 Task: In the sheet Budget Analysis ToolFont size of heading  18 Font style of dataoswald 'Font size of data '9 Alignment of headline & dataAlign center.   Fill color in heading, Red Font color of dataIn the sheet  Data Analysis Templatebook
Action: Mouse moved to (88, 130)
Screenshot: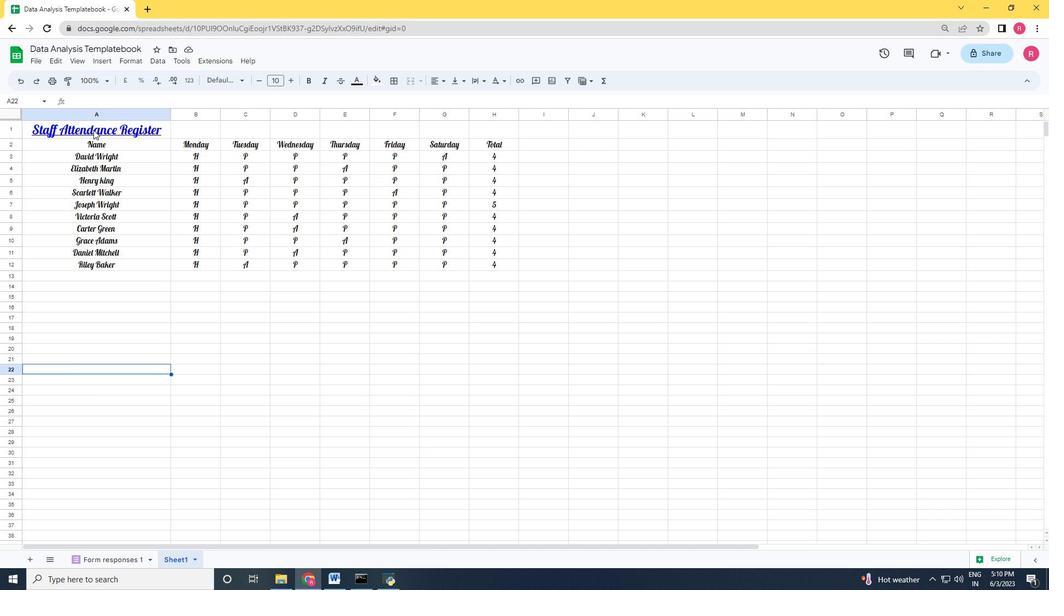 
Action: Mouse pressed left at (88, 130)
Screenshot: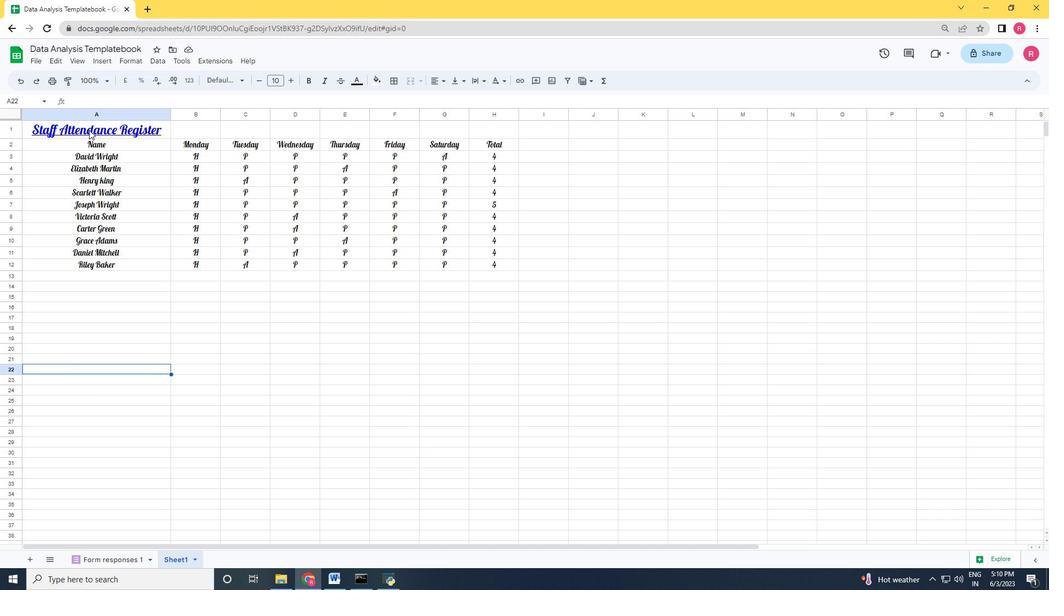 
Action: Mouse moved to (261, 78)
Screenshot: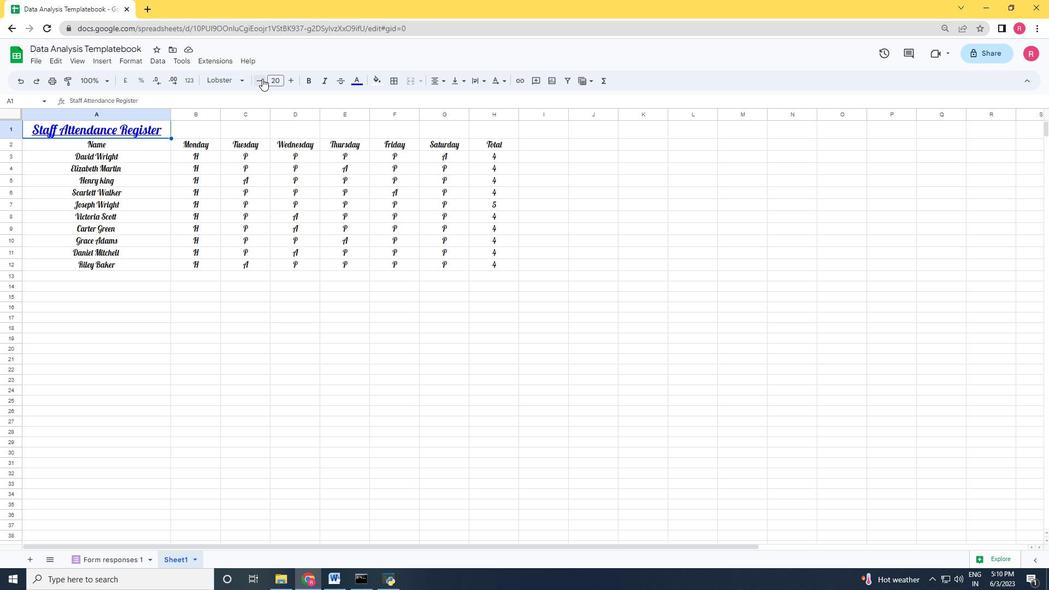 
Action: Mouse pressed left at (261, 78)
Screenshot: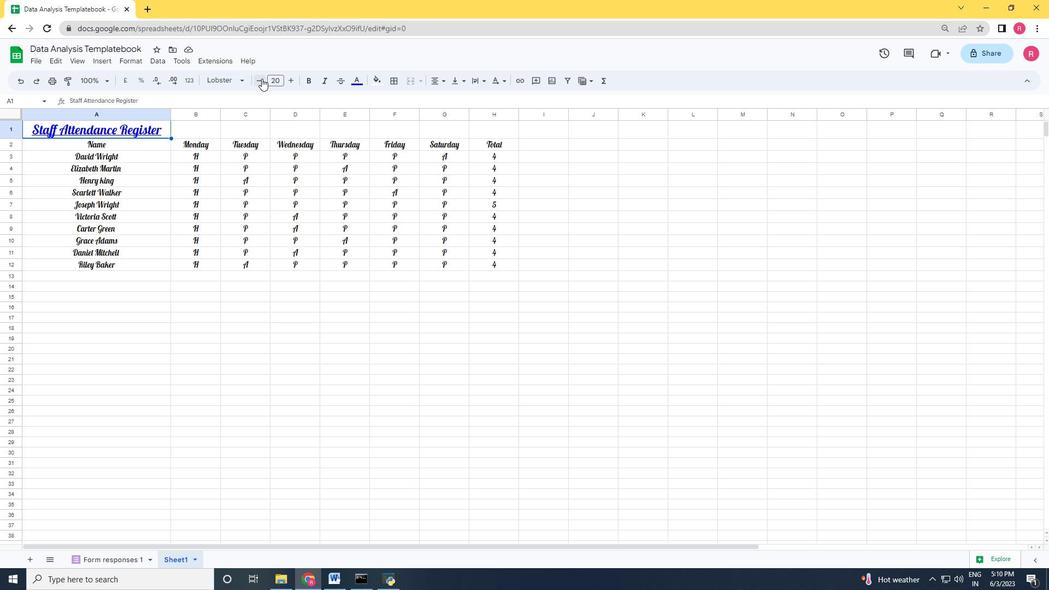
Action: Mouse moved to (260, 79)
Screenshot: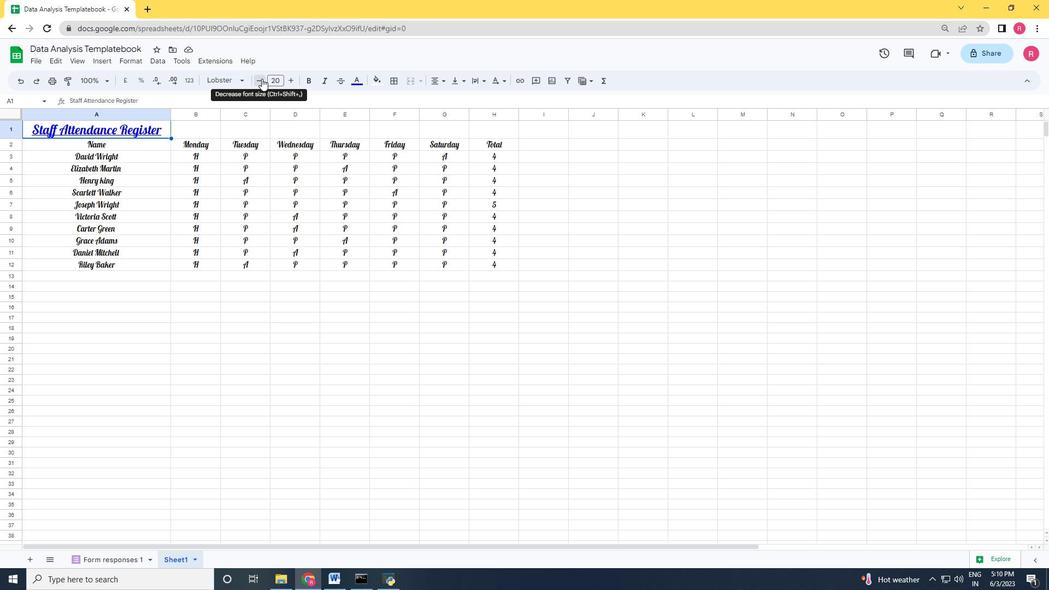 
Action: Mouse pressed left at (260, 79)
Screenshot: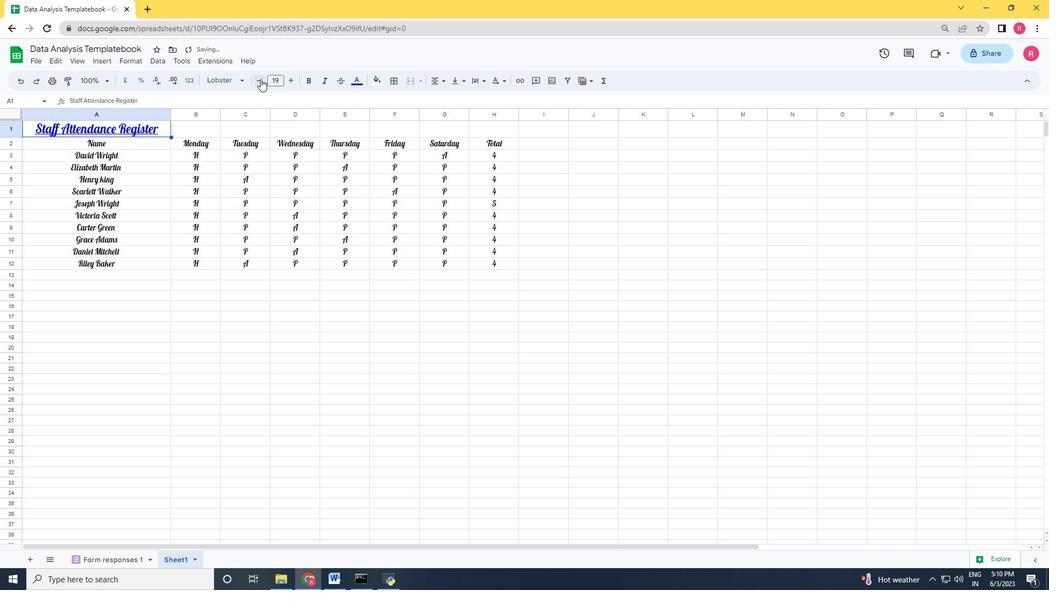 
Action: Mouse moved to (232, 82)
Screenshot: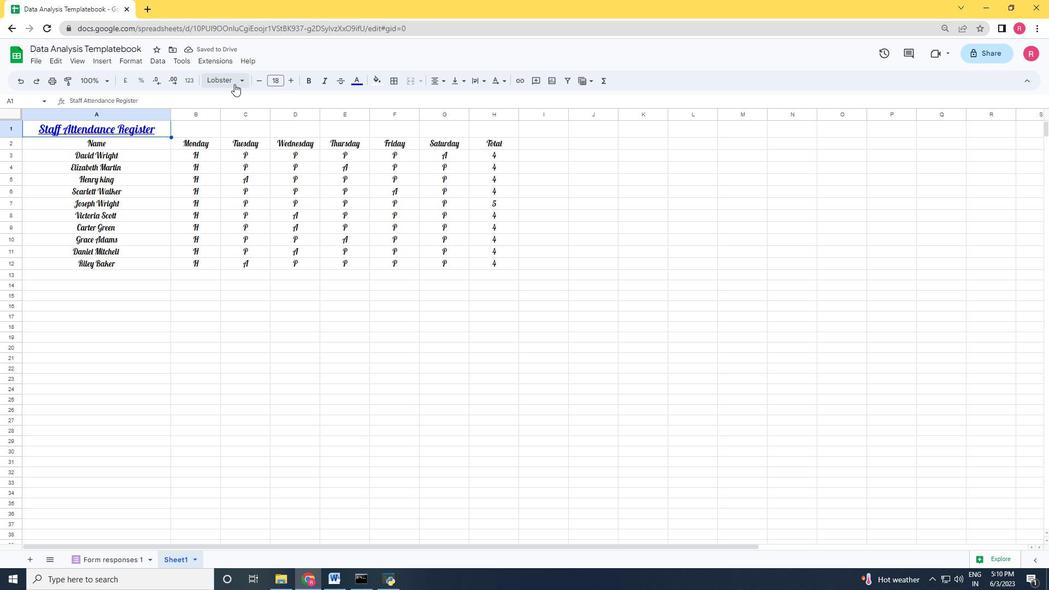 
Action: Mouse pressed left at (232, 82)
Screenshot: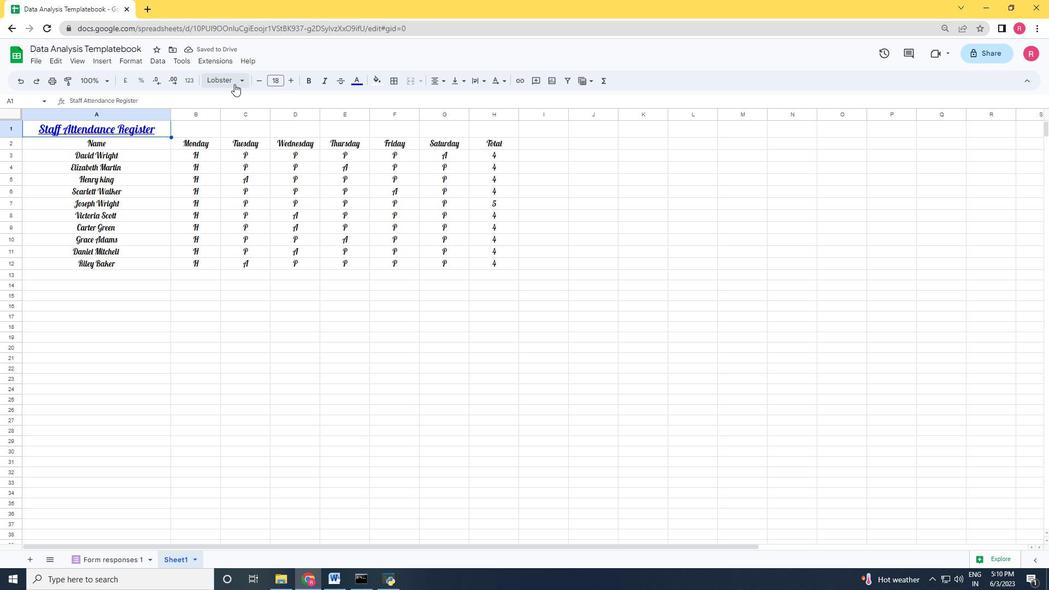 
Action: Mouse moved to (249, 353)
Screenshot: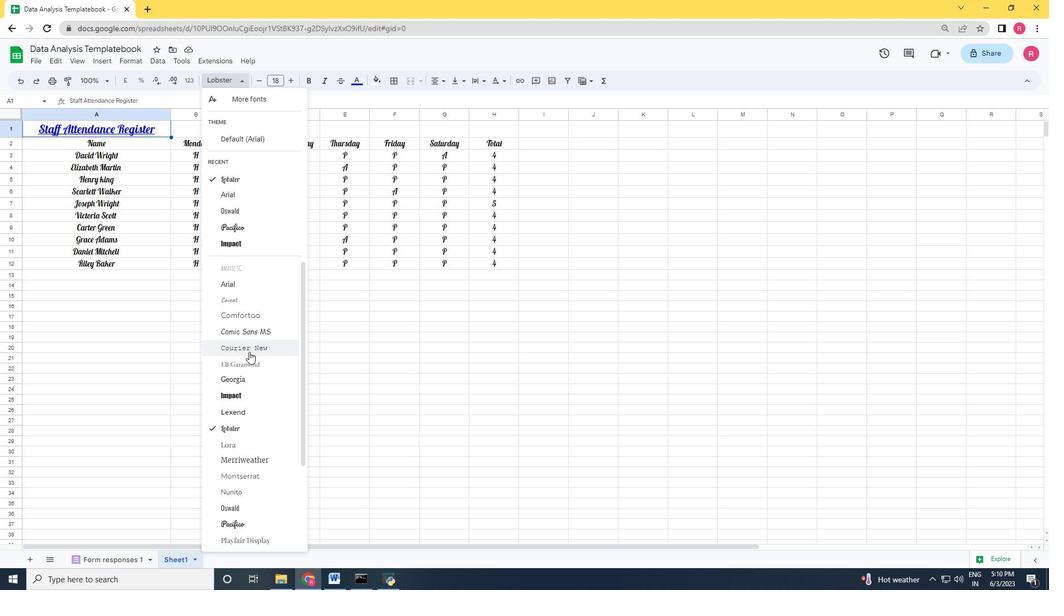 
Action: Mouse scrolled (249, 353) with delta (0, 0)
Screenshot: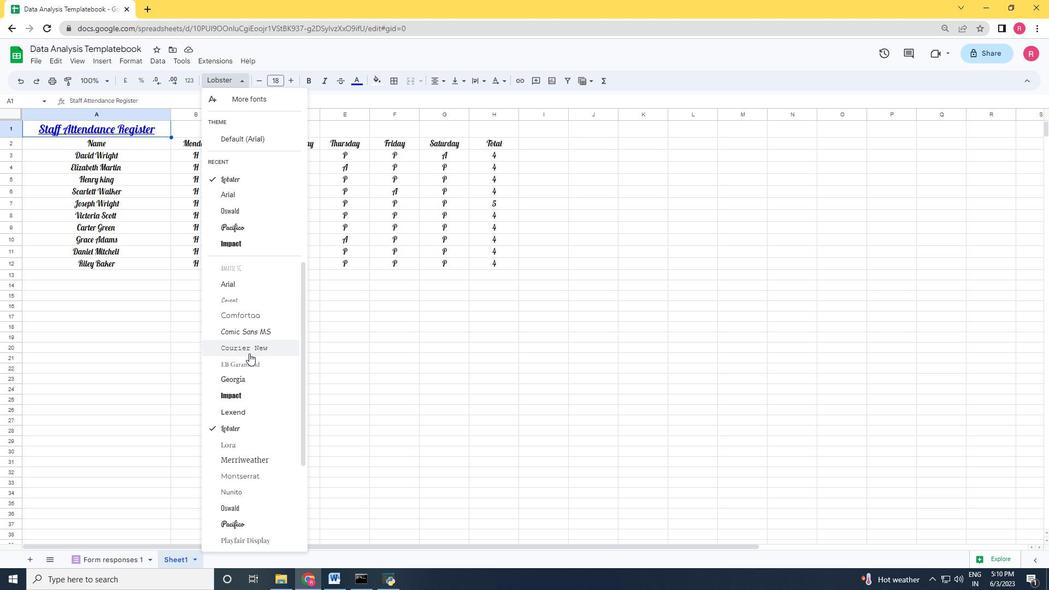 
Action: Mouse scrolled (249, 354) with delta (0, 0)
Screenshot: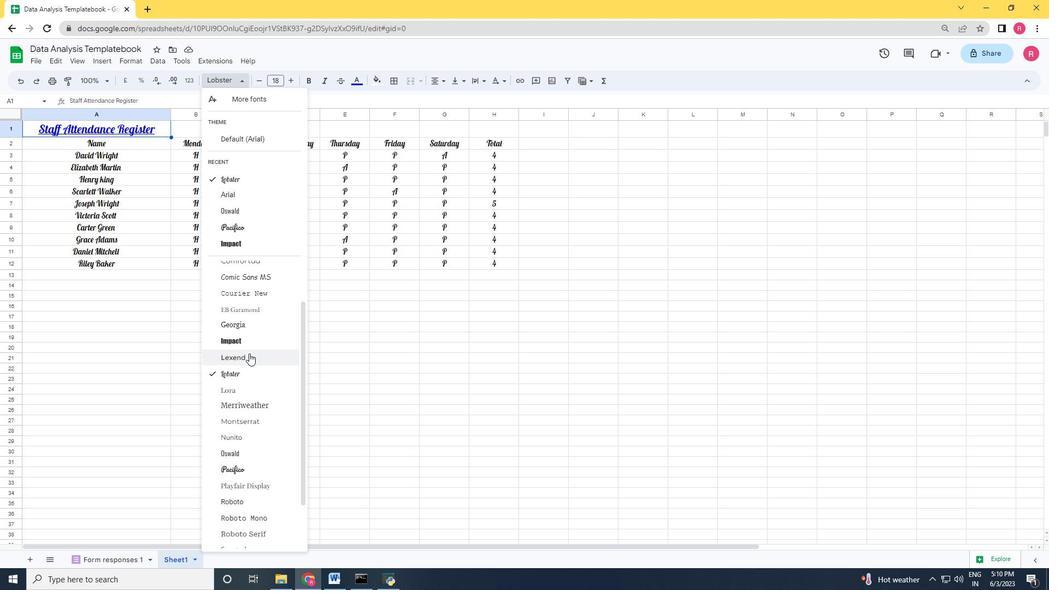 
Action: Mouse moved to (249, 354)
Screenshot: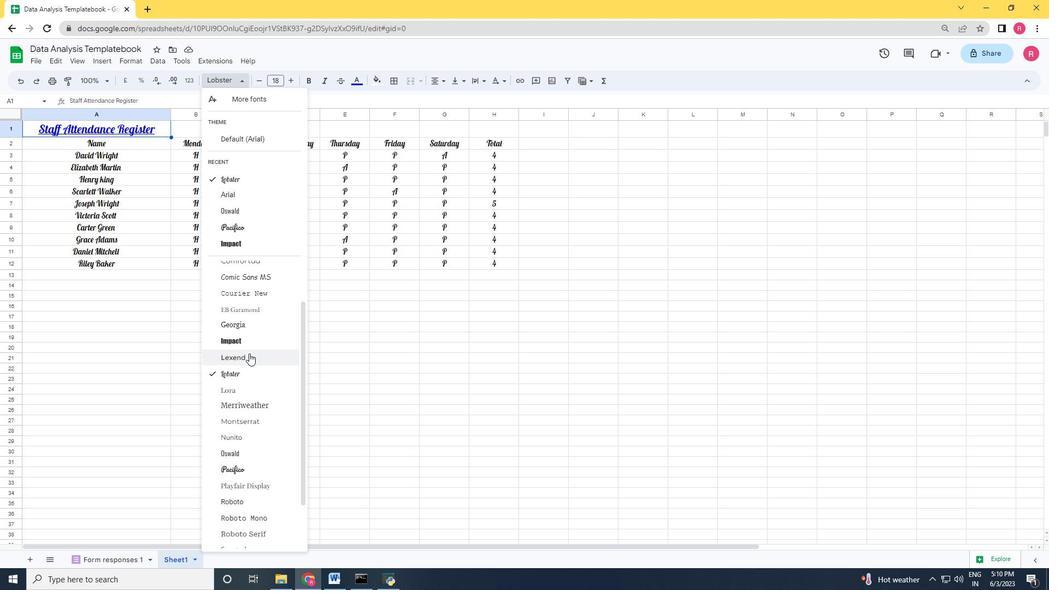 
Action: Mouse scrolled (249, 354) with delta (0, 0)
Screenshot: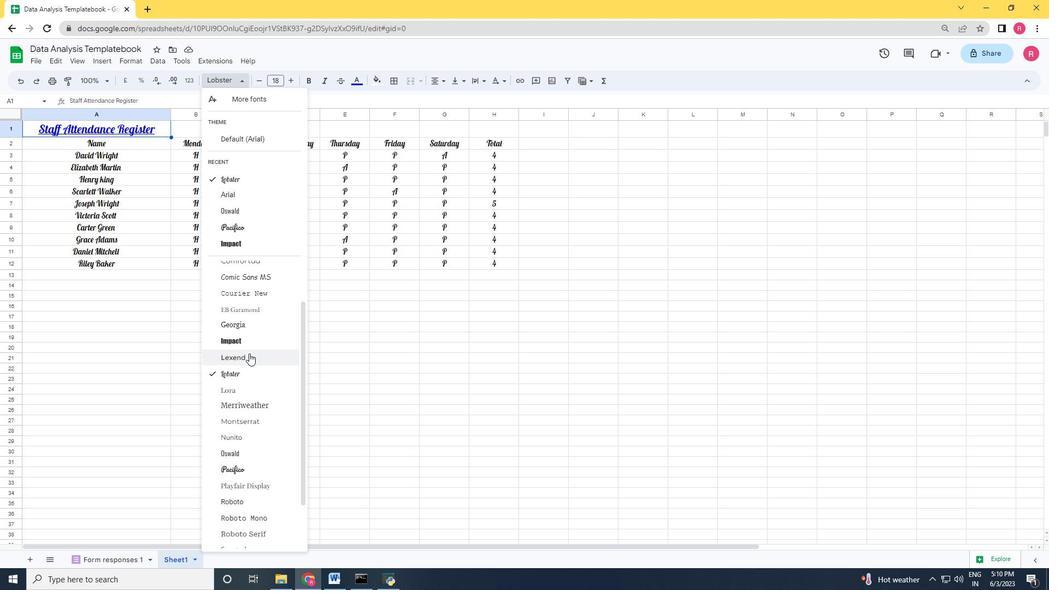
Action: Mouse moved to (248, 344)
Screenshot: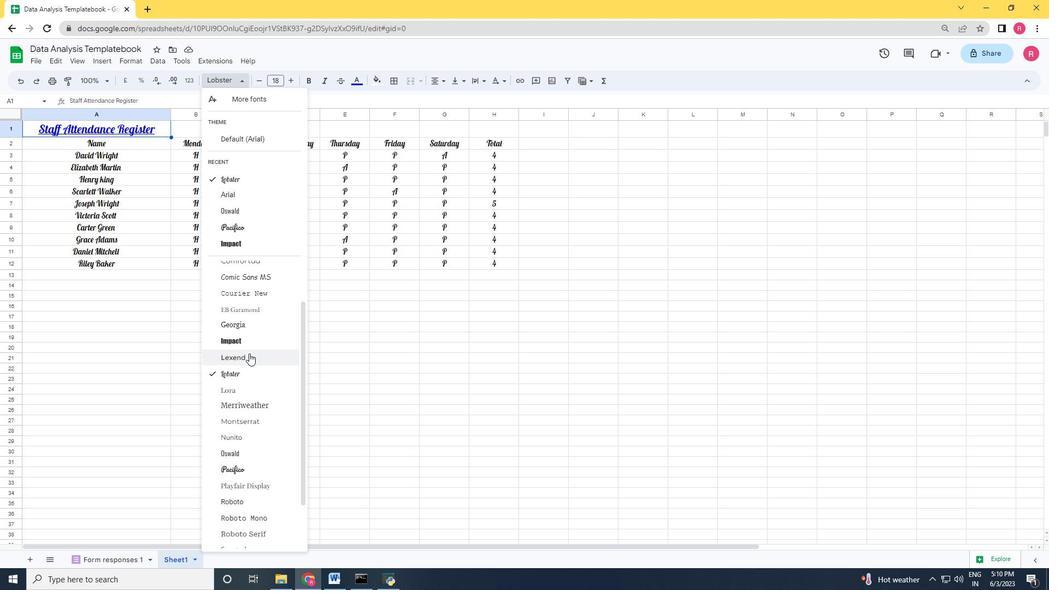 
Action: Mouse scrolled (248, 345) with delta (0, 0)
Screenshot: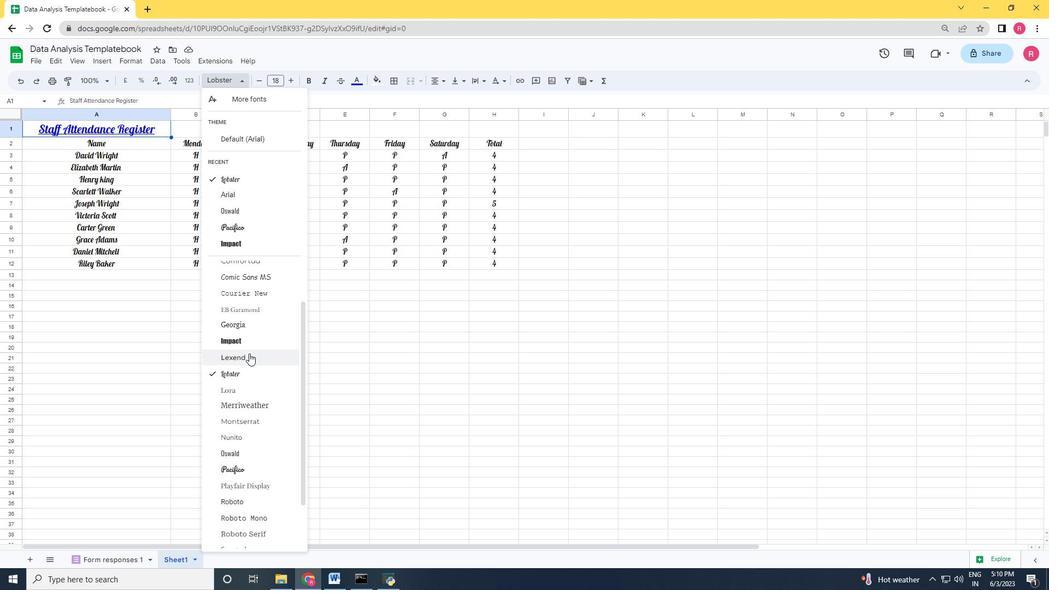 
Action: Mouse moved to (223, 139)
Screenshot: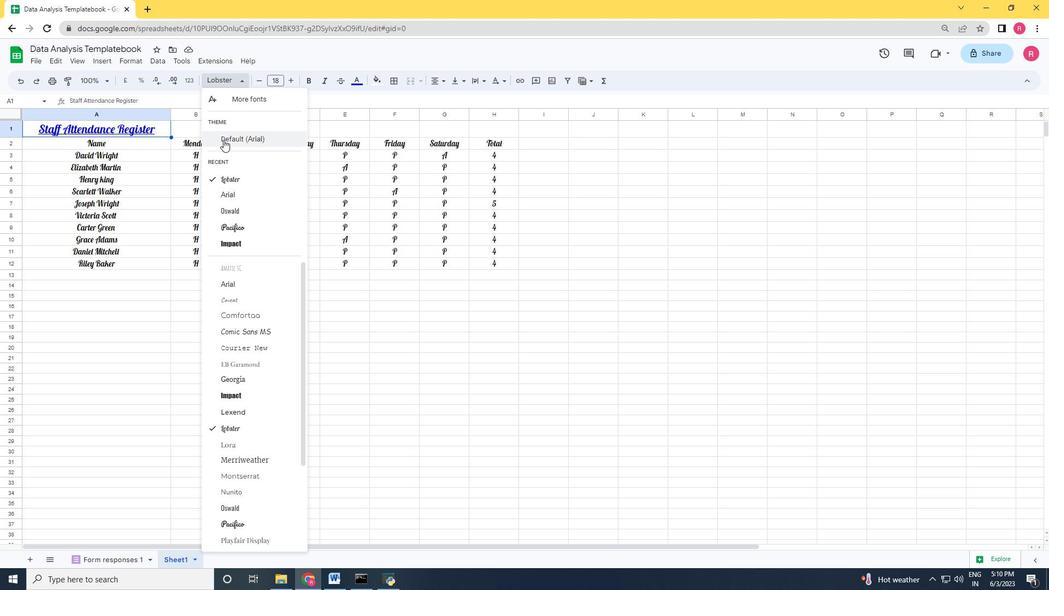 
Action: Mouse pressed left at (223, 139)
Screenshot: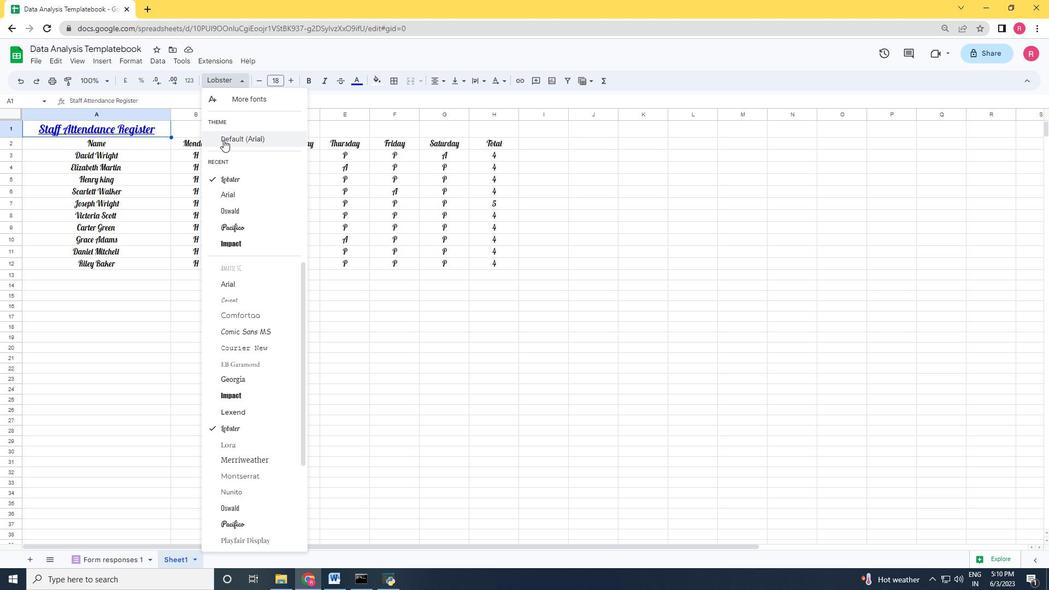 
Action: Mouse moved to (235, 79)
Screenshot: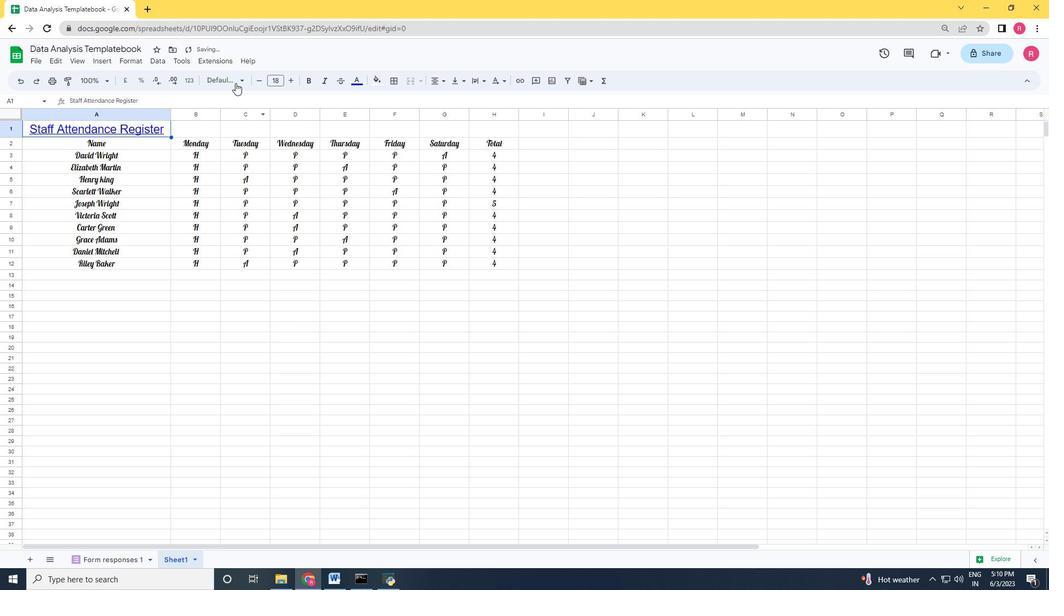 
Action: Mouse pressed left at (235, 79)
Screenshot: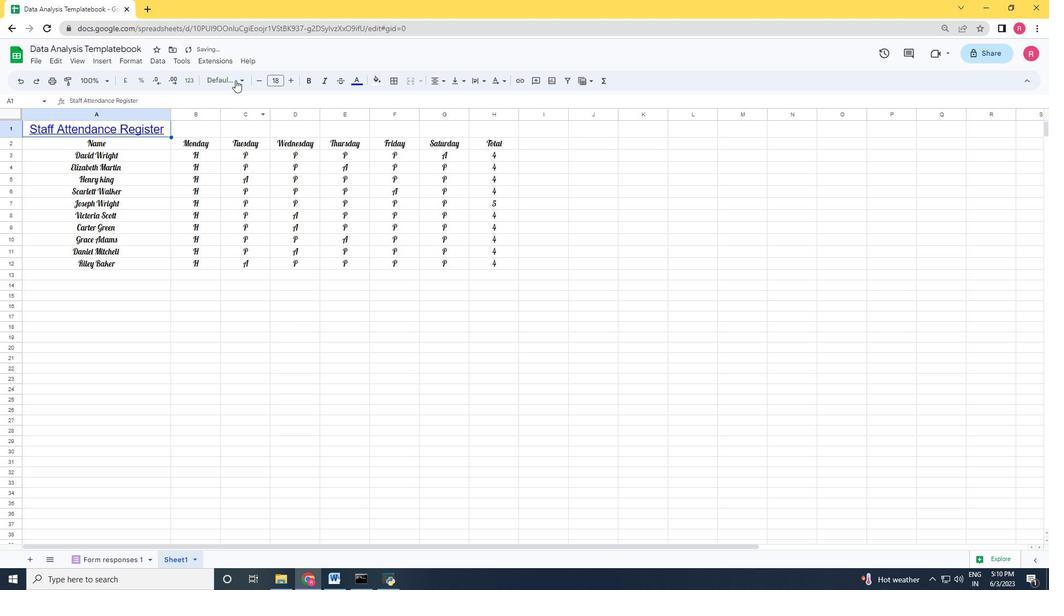 
Action: Mouse moved to (241, 139)
Screenshot: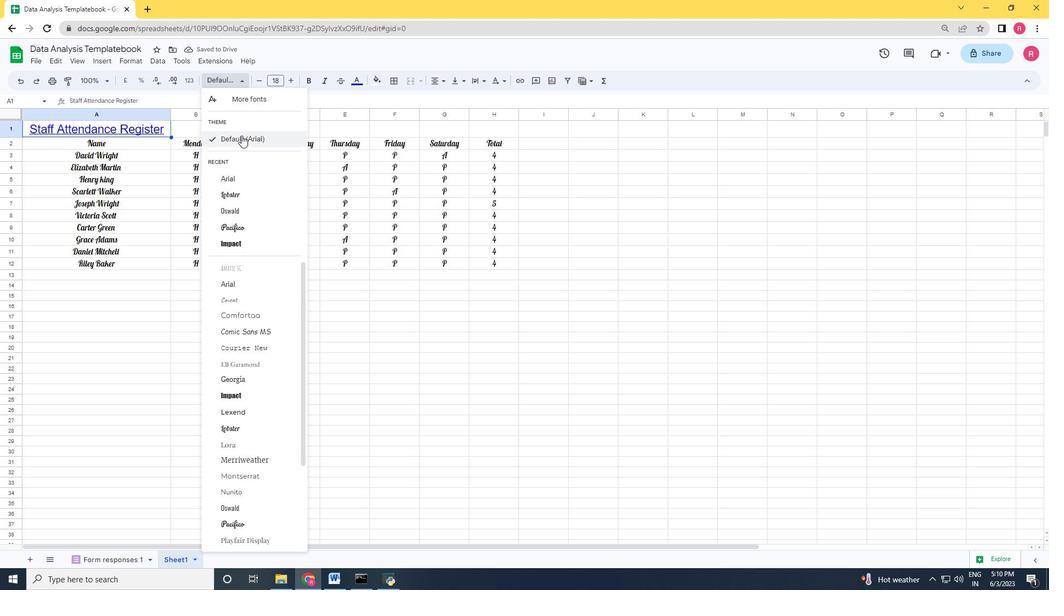 
Action: Mouse pressed left at (241, 139)
Screenshot: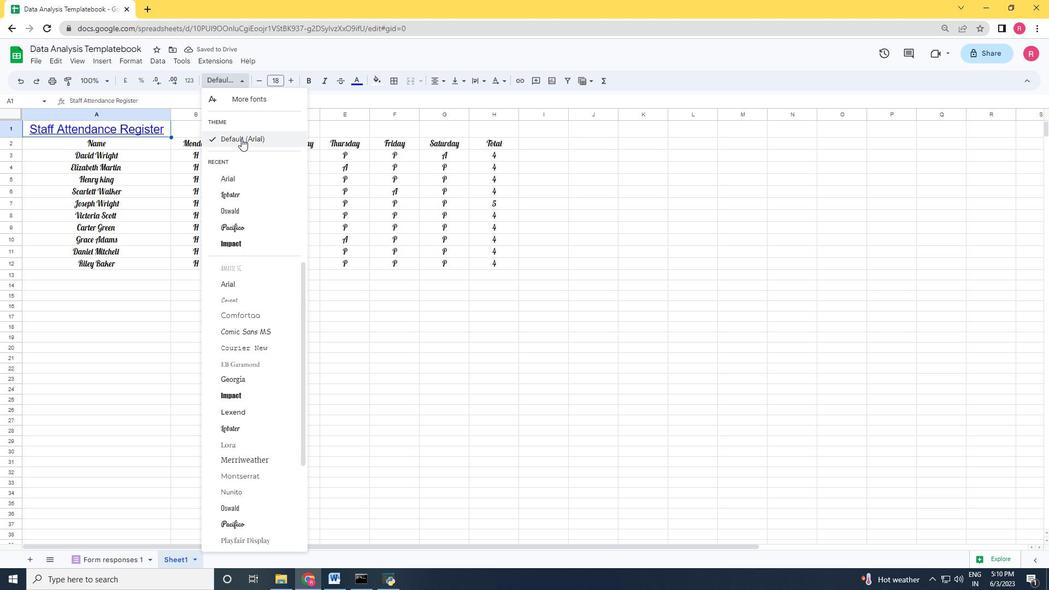 
Action: Mouse moved to (222, 86)
Screenshot: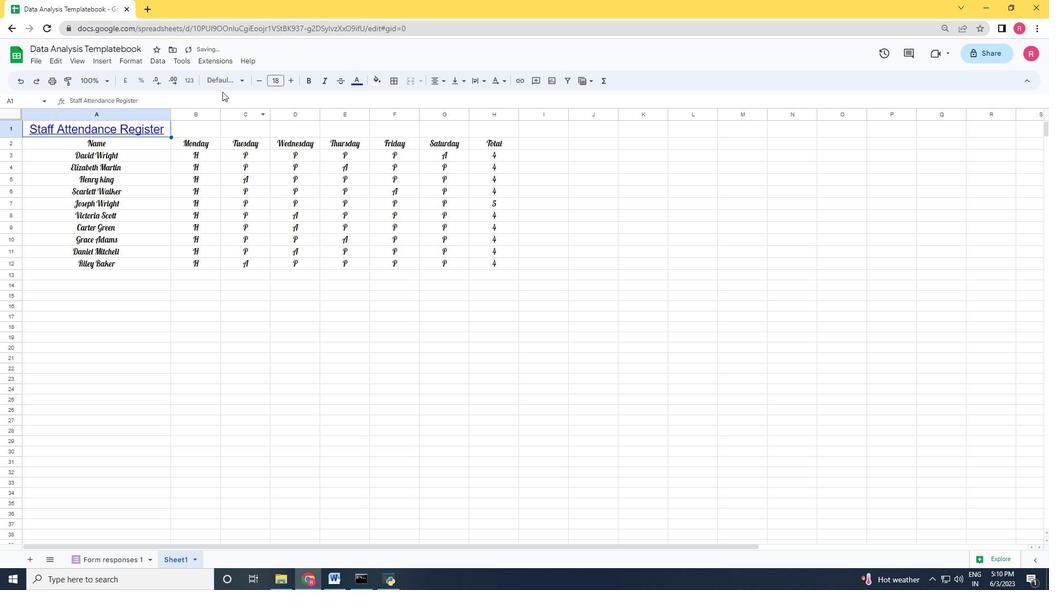 
Action: Mouse pressed left at (222, 86)
Screenshot: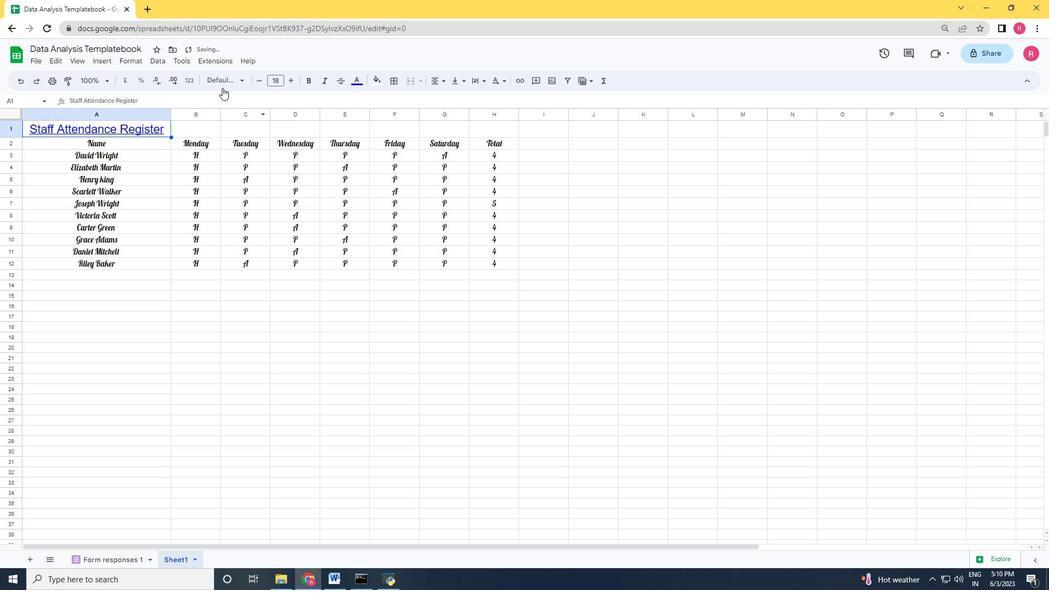 
Action: Mouse moved to (245, 98)
Screenshot: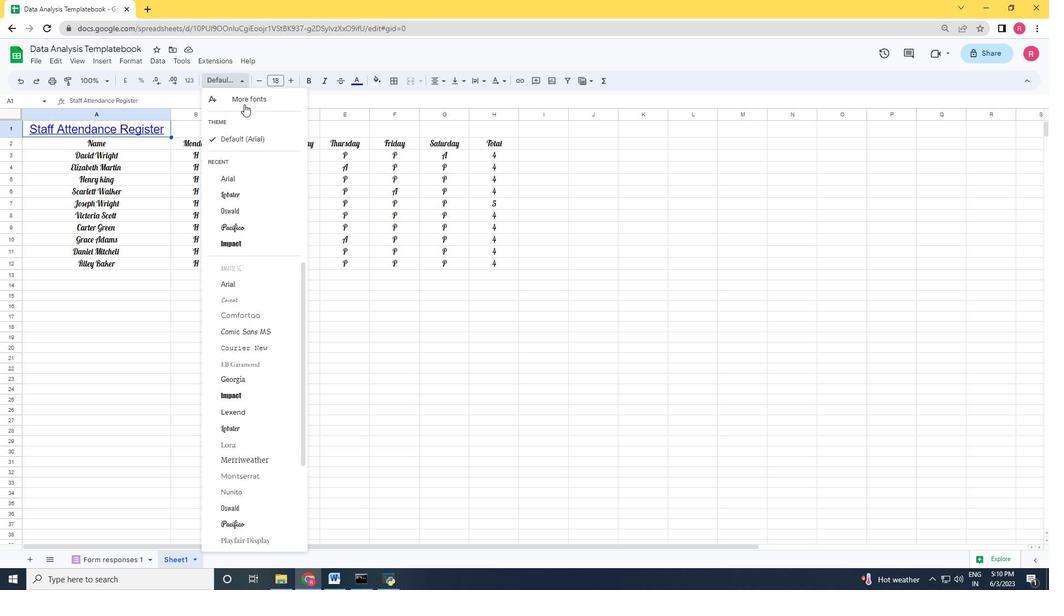 
Action: Mouse pressed left at (245, 98)
Screenshot: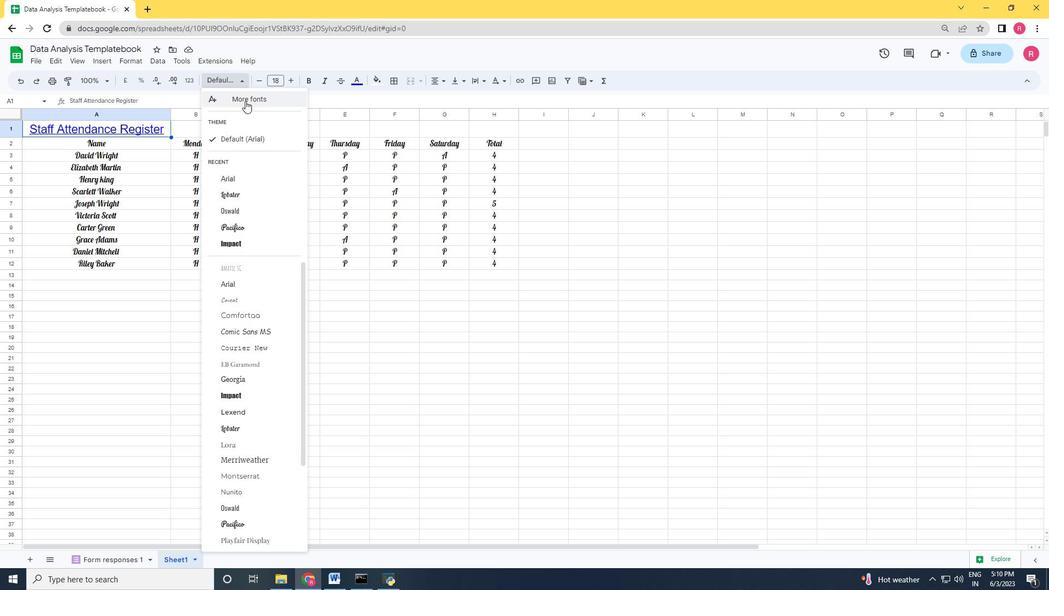 
Action: Mouse moved to (366, 188)
Screenshot: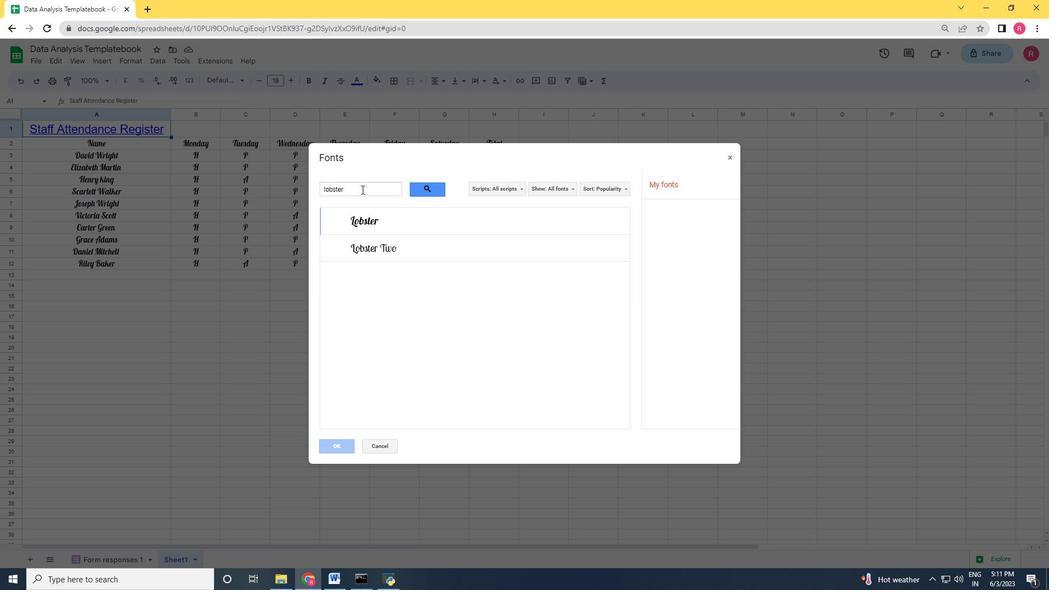 
Action: Mouse pressed left at (366, 188)
Screenshot: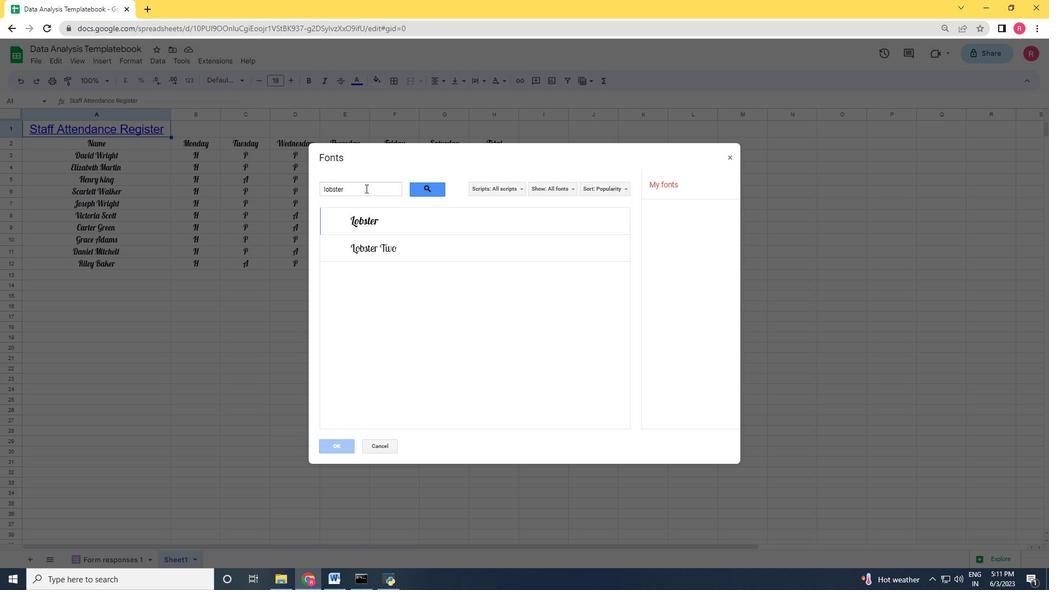 
Action: Mouse moved to (271, 124)
Screenshot: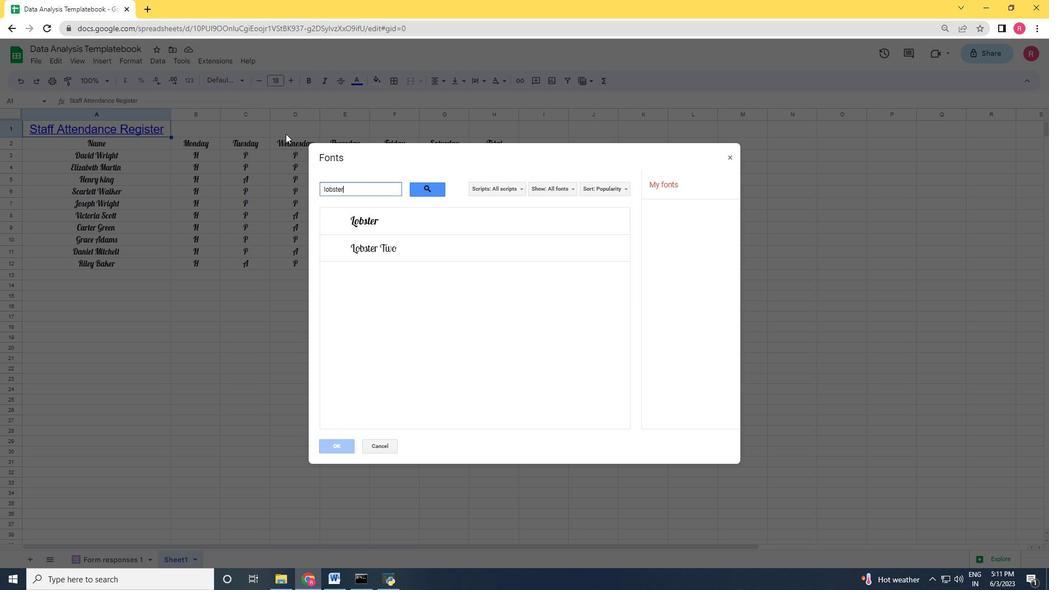 
Action: Key pressed <Key.backspace><Key.backspace><Key.backspace><Key.backspace><Key.backspace><Key.backspace><Key.backspace><Key.backspace><Key.backspace><Key.backspace><Key.backspace><Key.backspace><Key.backspace><Key.backspace><Key.backspace><Key.backspace><Key.backspace><Key.shift>Da<Key.backspace><Key.backspace><Key.backspace>wald
Screenshot: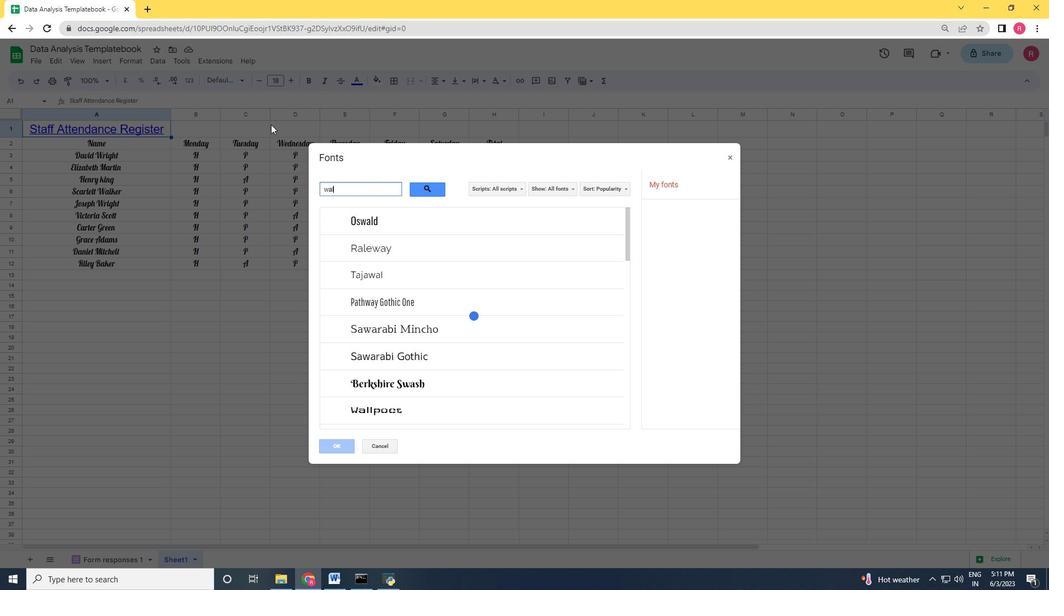 
Action: Mouse moved to (409, 224)
Screenshot: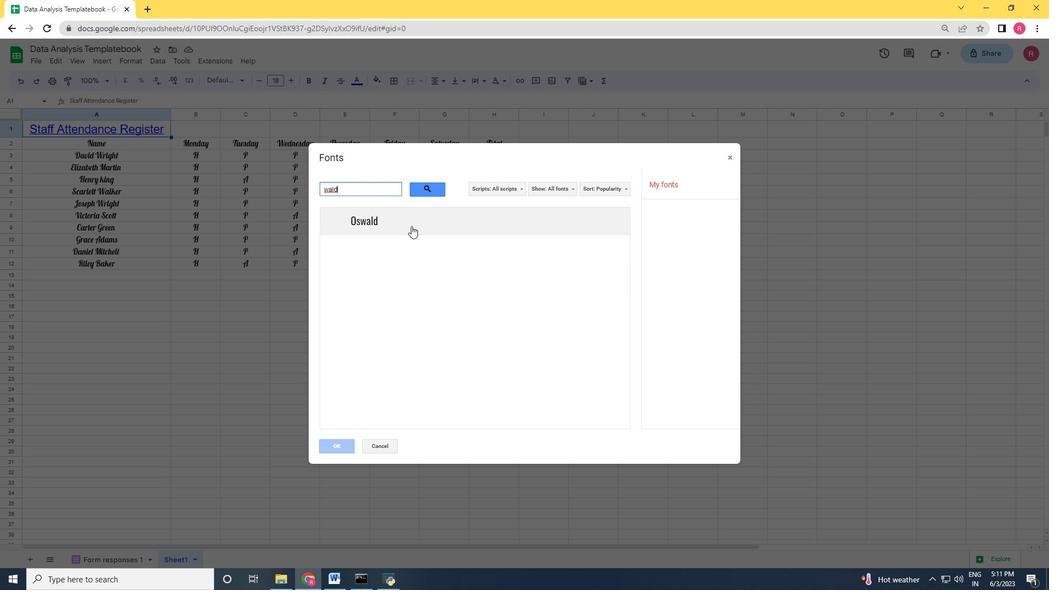
Action: Mouse pressed left at (409, 224)
Screenshot: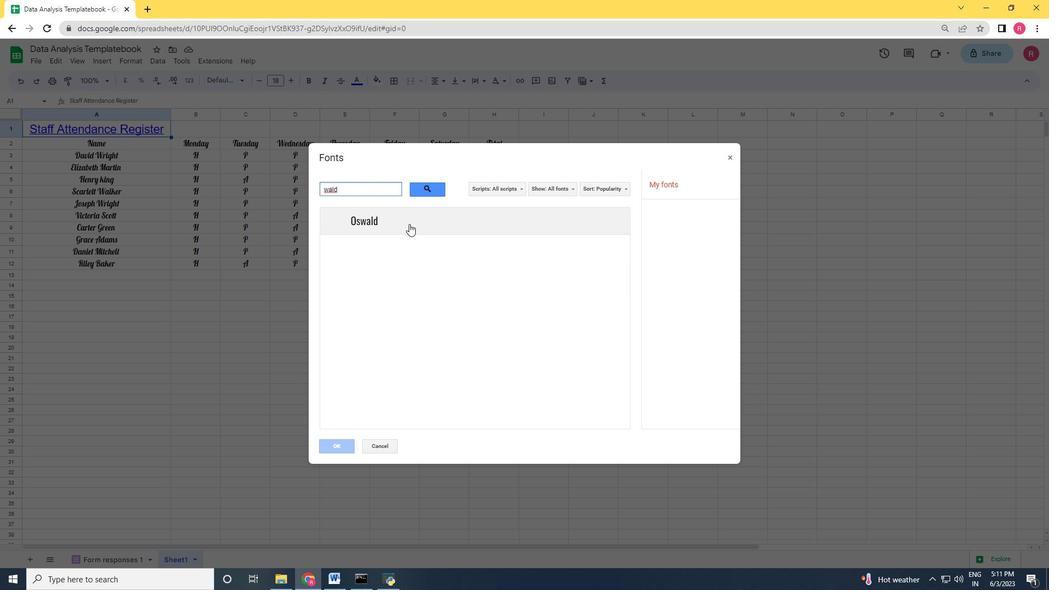 
Action: Mouse moved to (341, 446)
Screenshot: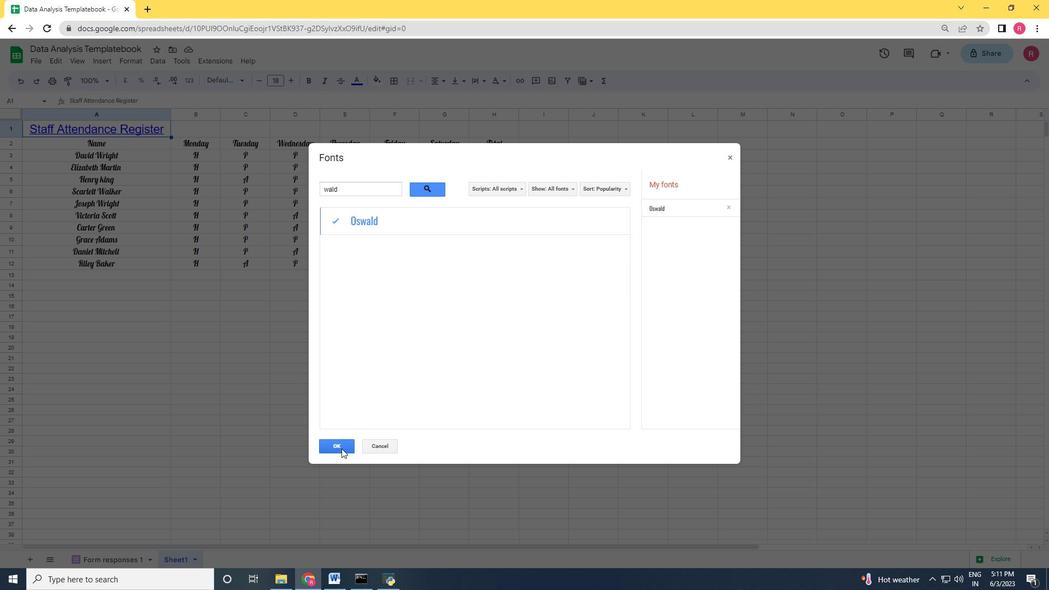 
Action: Mouse pressed left at (341, 446)
Screenshot: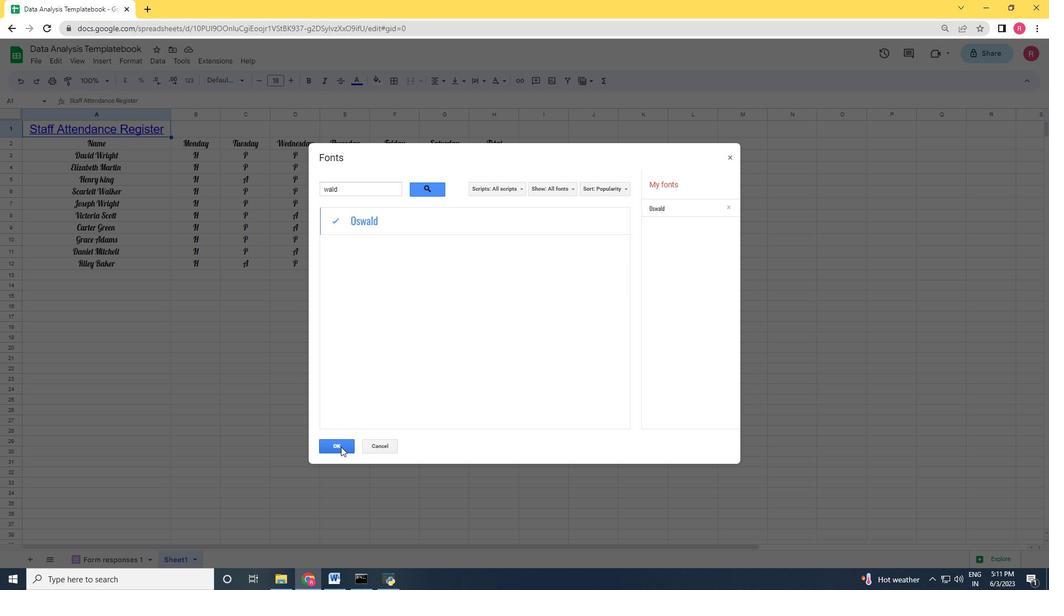 
Action: Mouse moved to (233, 73)
Screenshot: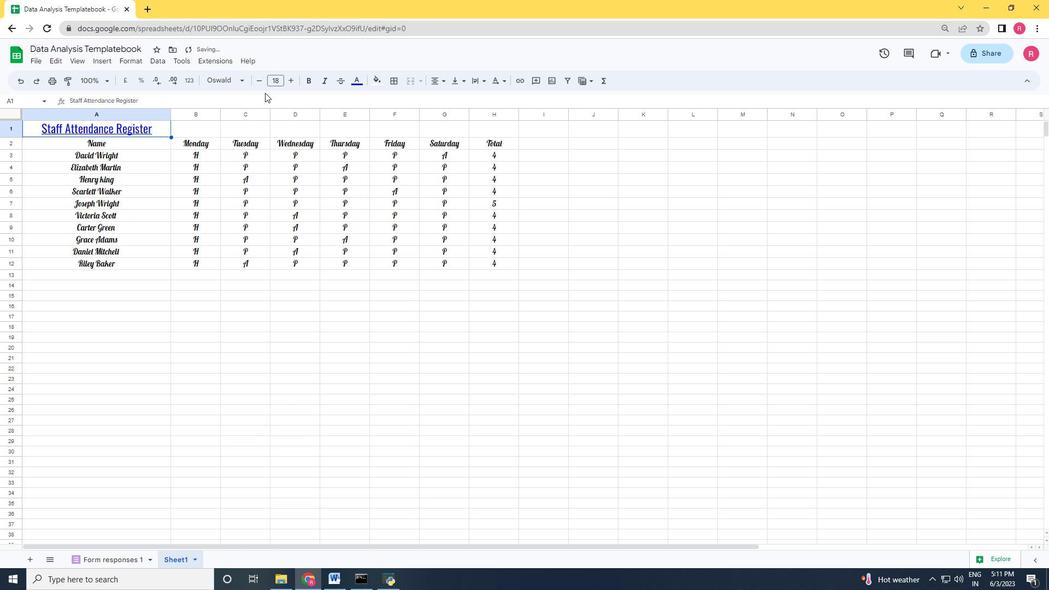 
Action: Mouse pressed left at (233, 73)
Screenshot: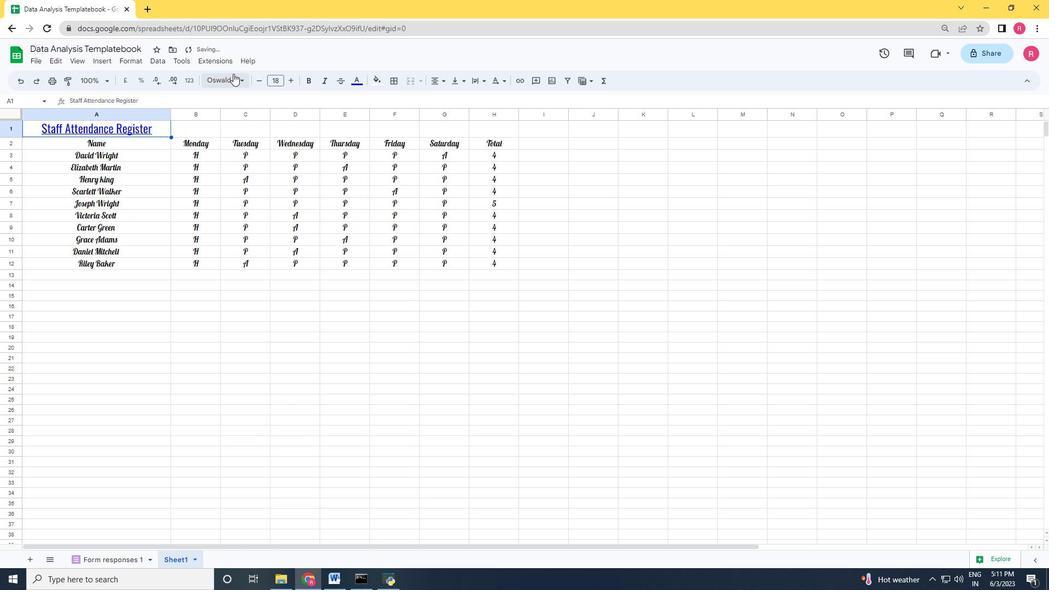 
Action: Mouse moved to (241, 214)
Screenshot: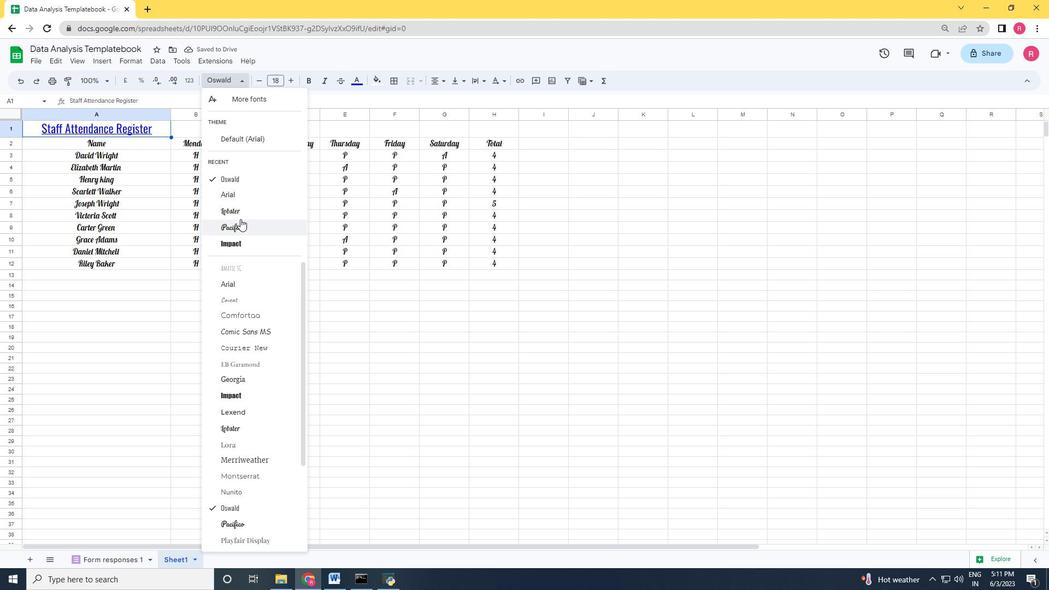 
Action: Mouse pressed left at (241, 214)
Screenshot: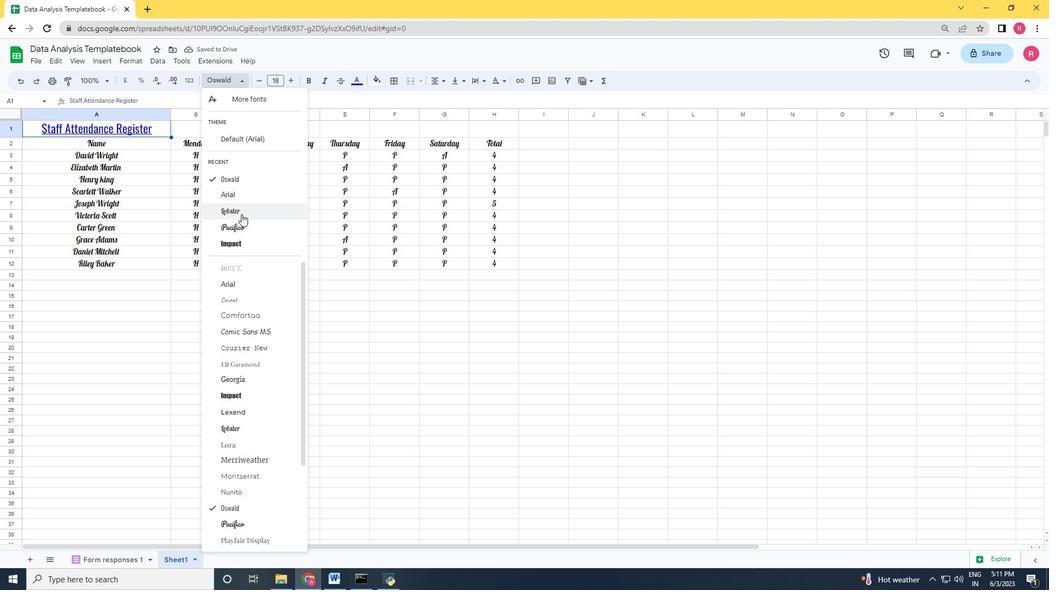 
Action: Mouse moved to (49, 125)
Screenshot: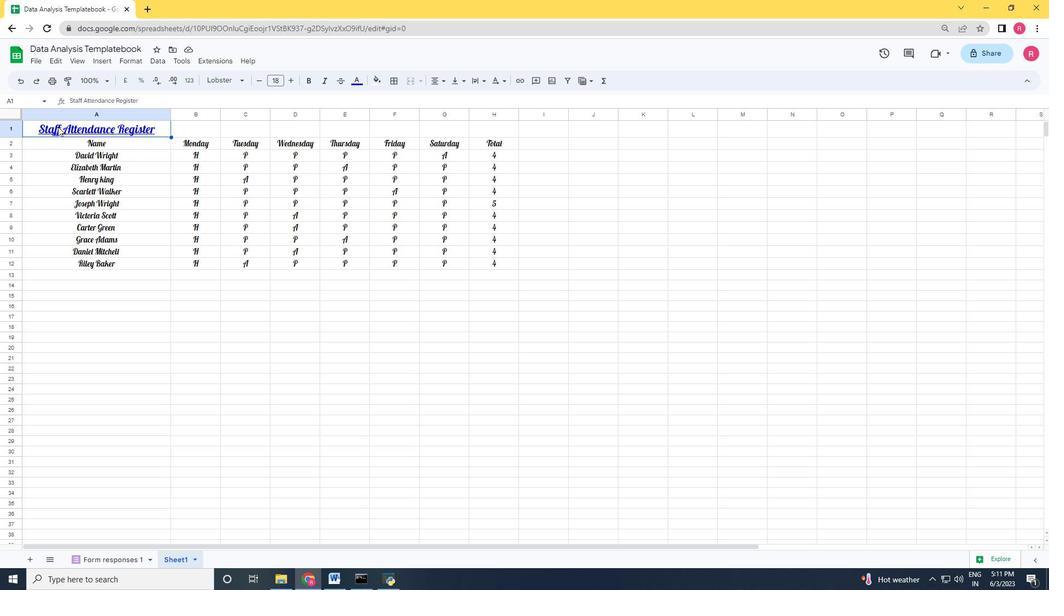 
Action: Mouse pressed left at (49, 125)
Screenshot: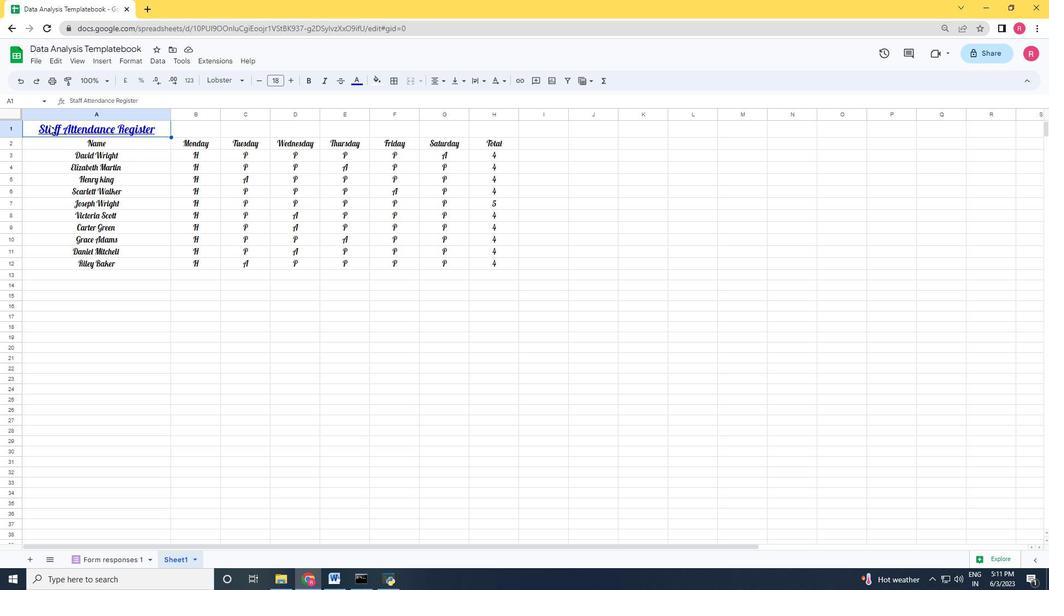 
Action: Key pressed <Key.shift_r><Key.right><Key.right><Key.right><Key.right><Key.right><Key.right><Key.right><Key.down><Key.down><Key.down><Key.down><Key.down><Key.down><Key.down><Key.down><Key.down><Key.down><Key.down>
Screenshot: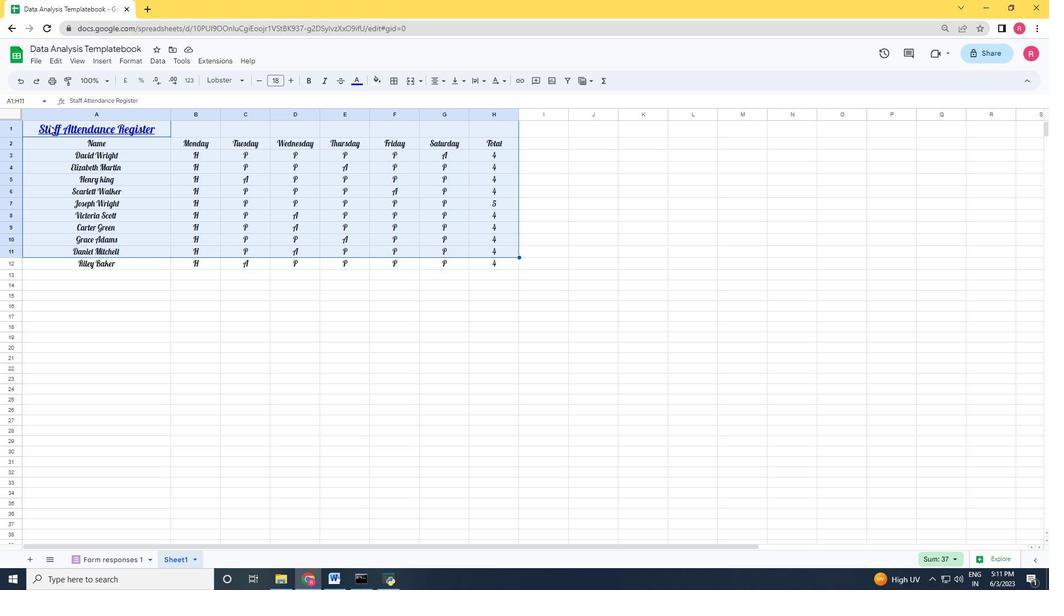 
Action: Mouse moved to (394, 196)
Screenshot: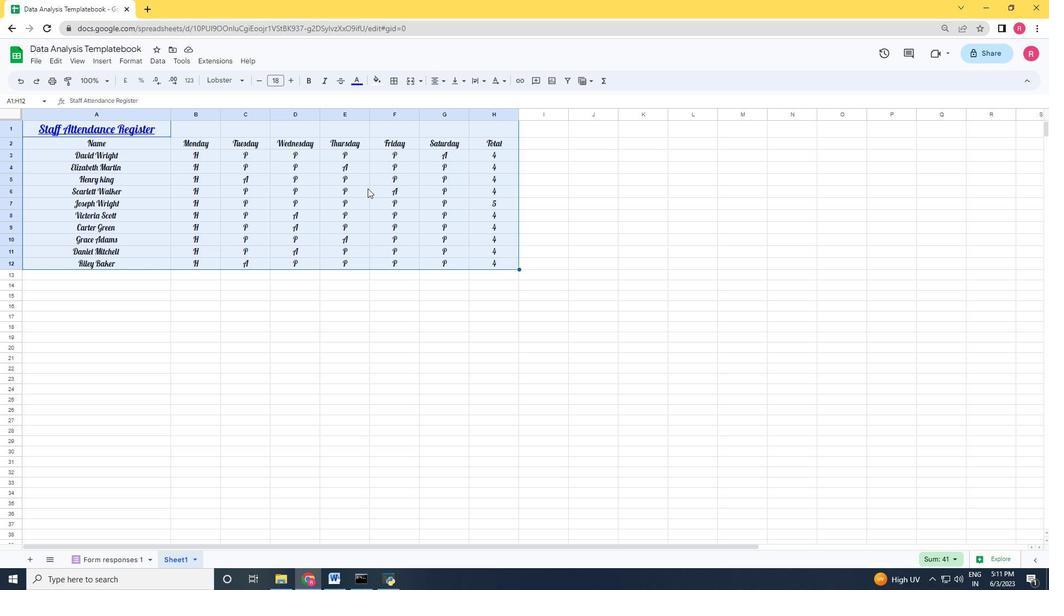 
Action: Mouse pressed right at (394, 196)
Screenshot: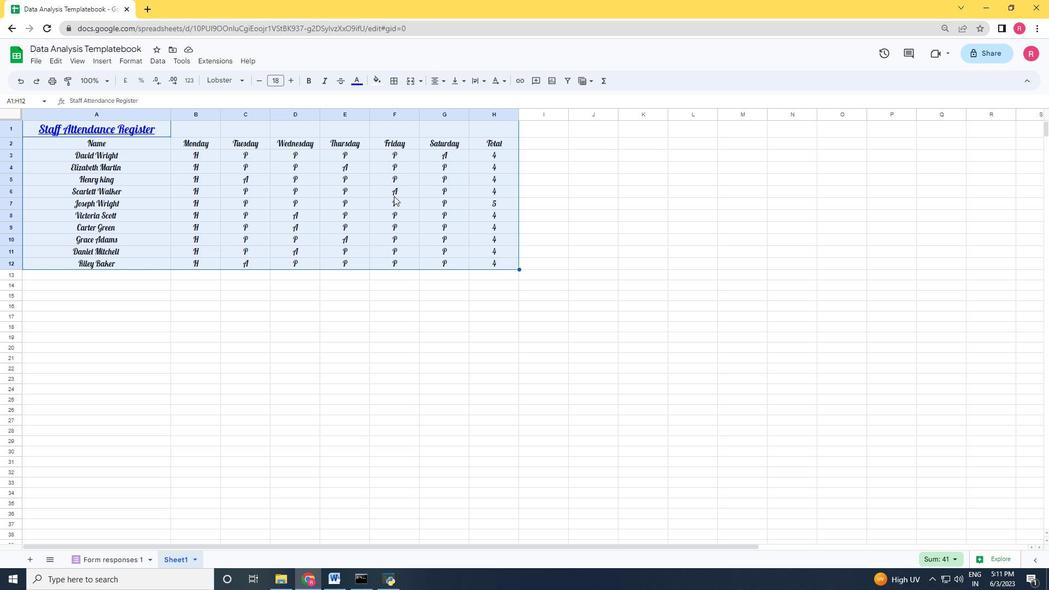 
Action: Mouse moved to (443, 82)
Screenshot: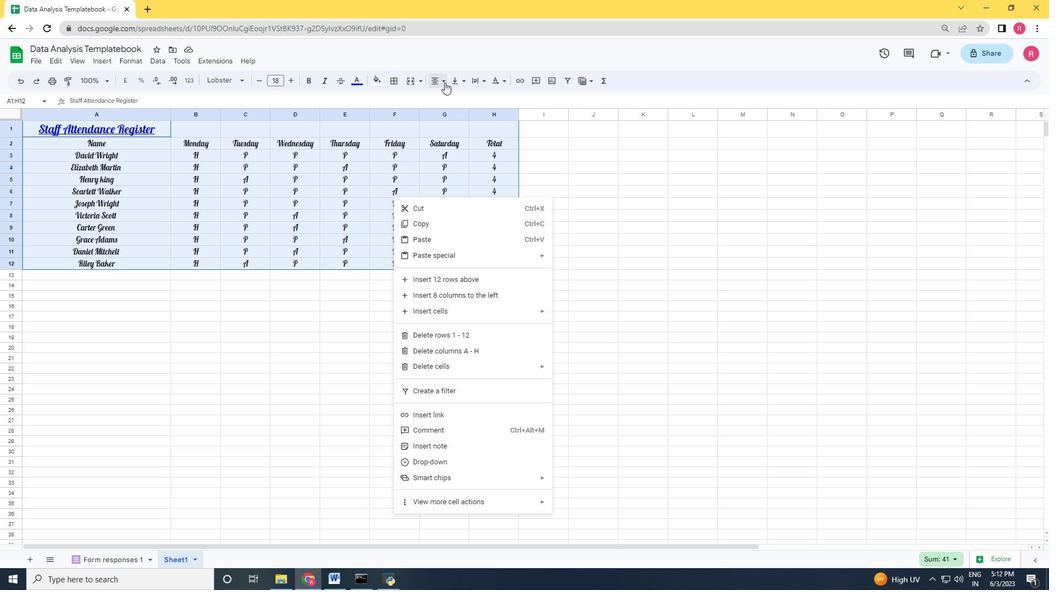 
Action: Mouse pressed left at (443, 82)
Screenshot: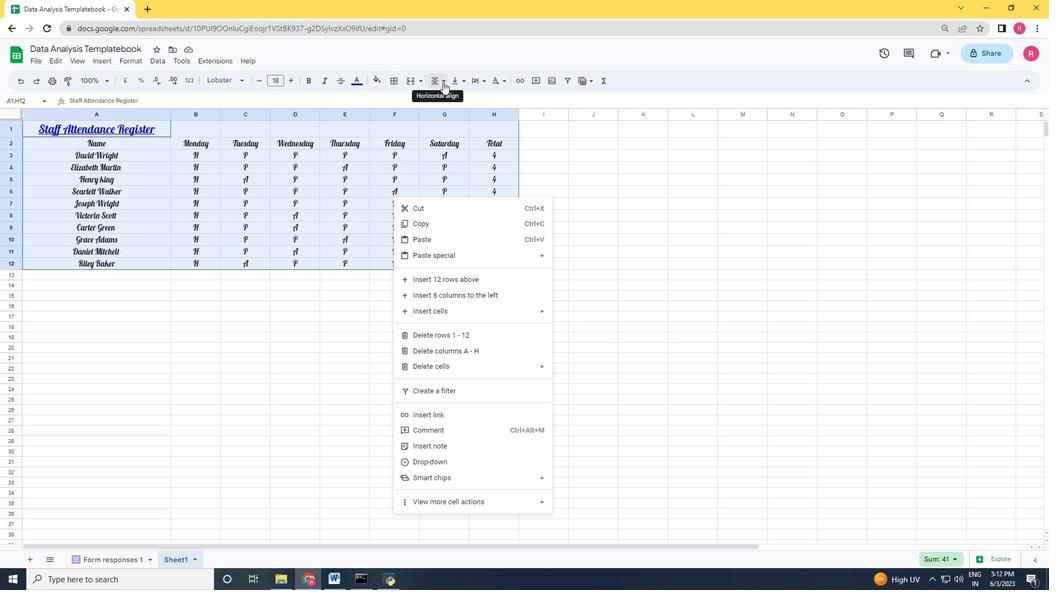 
Action: Mouse moved to (454, 101)
Screenshot: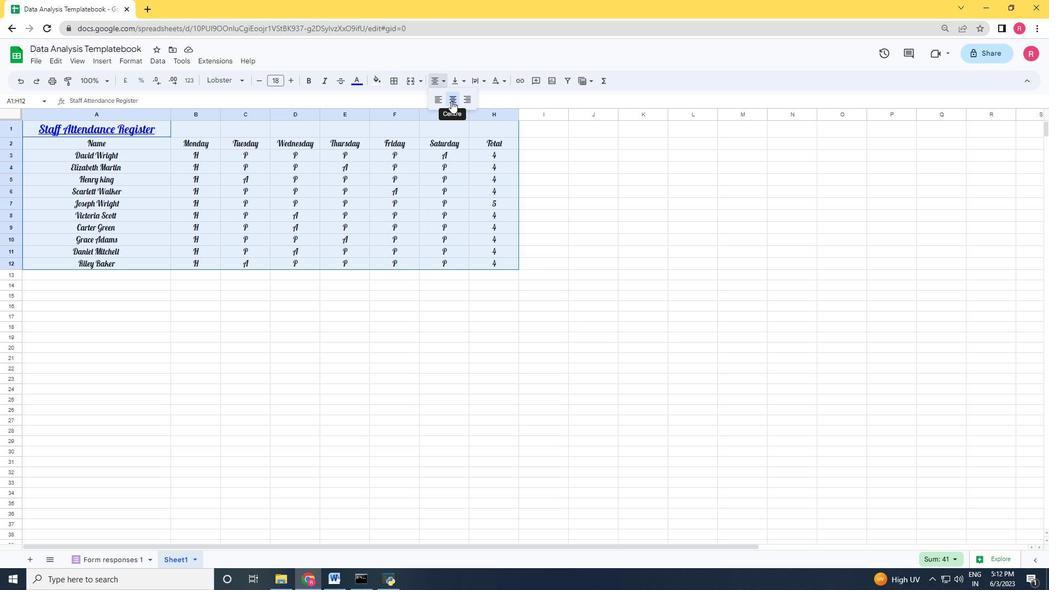 
Action: Mouse pressed left at (454, 101)
Screenshot: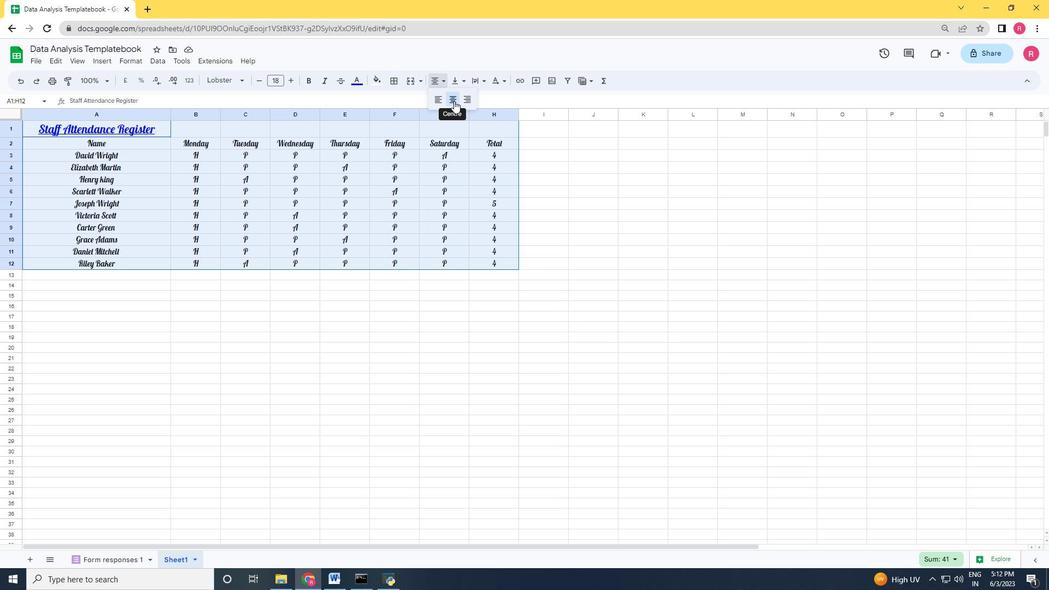 
Action: Mouse moved to (362, 81)
Screenshot: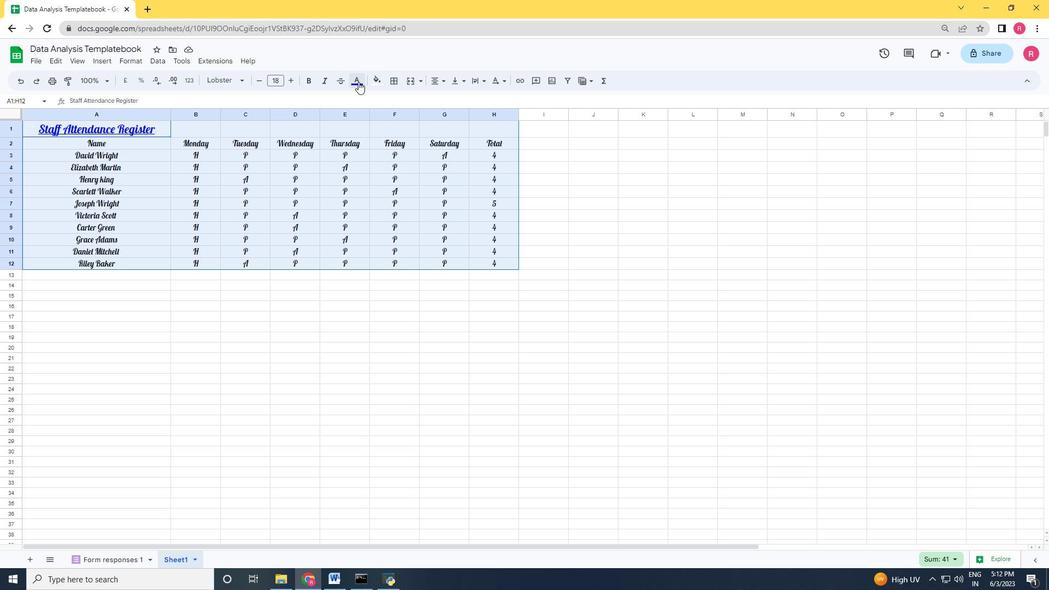 
Action: Mouse pressed left at (362, 81)
Screenshot: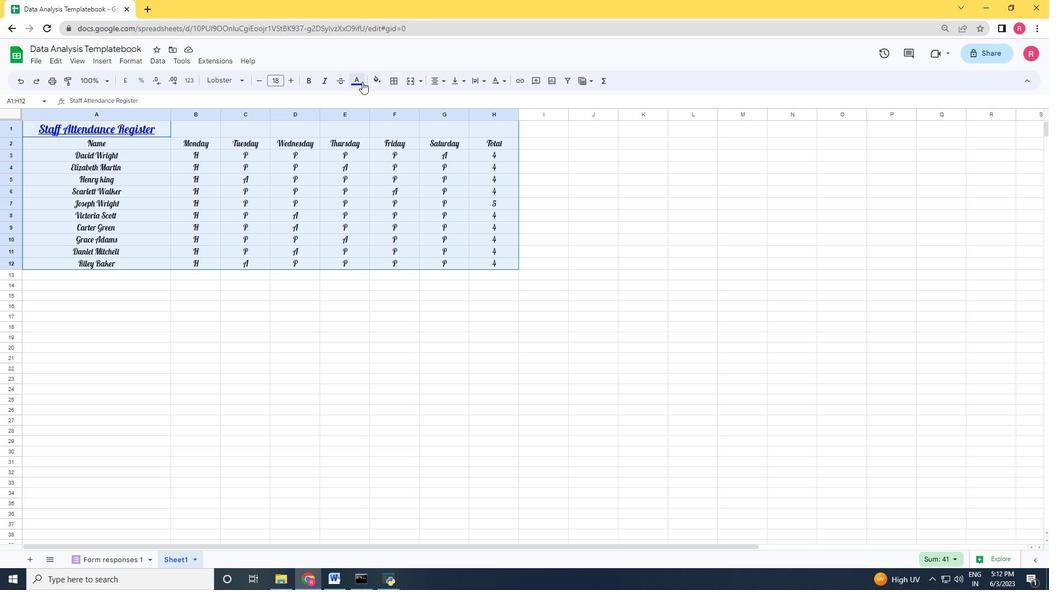
Action: Mouse moved to (370, 123)
Screenshot: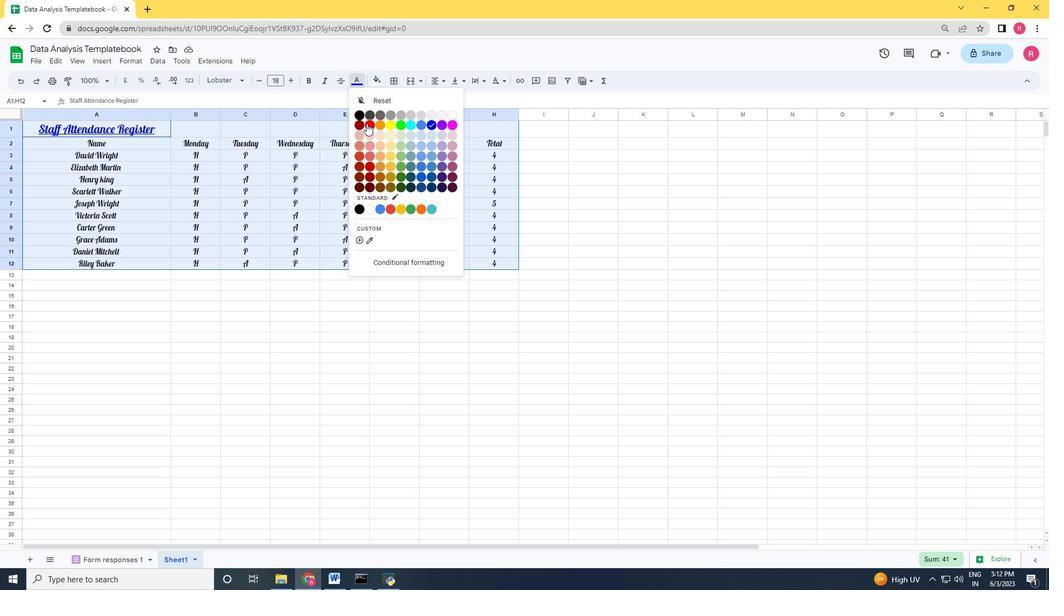 
Action: Mouse pressed left at (370, 123)
Screenshot: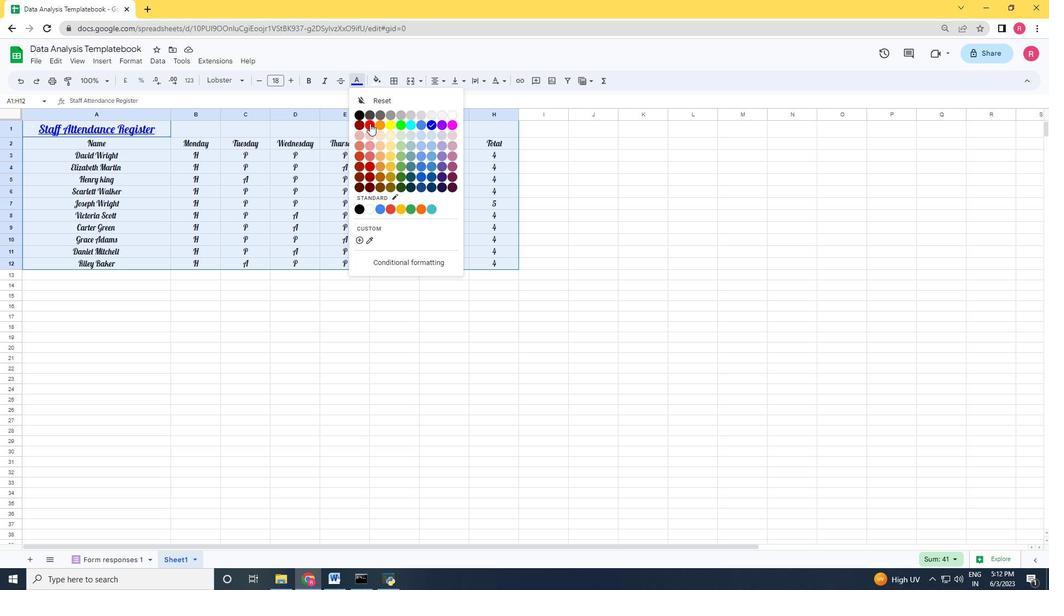 
Action: Mouse moved to (197, 188)
Screenshot: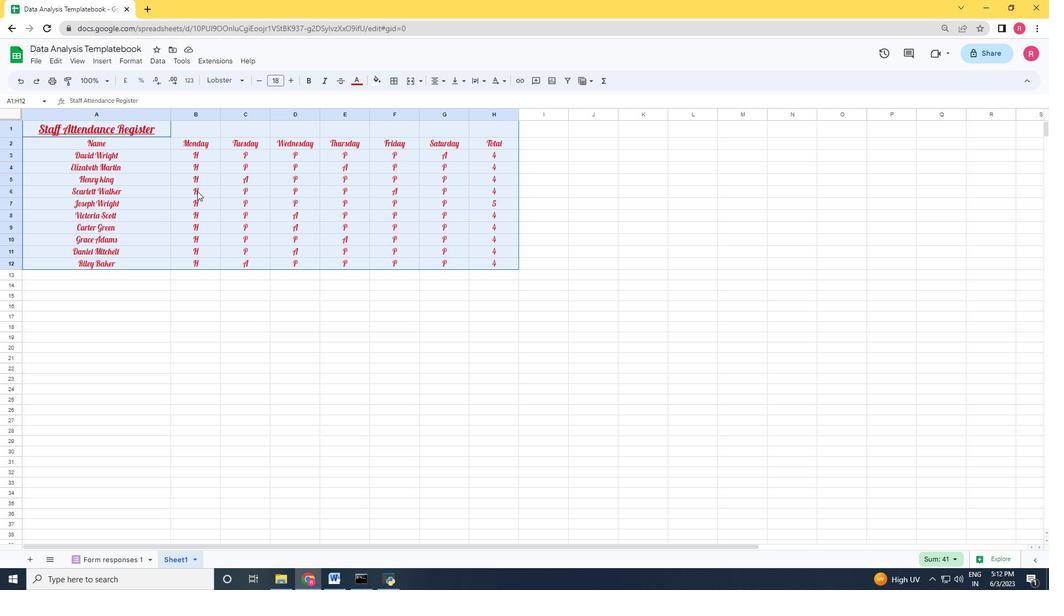 
Action: Mouse pressed right at (197, 188)
Screenshot: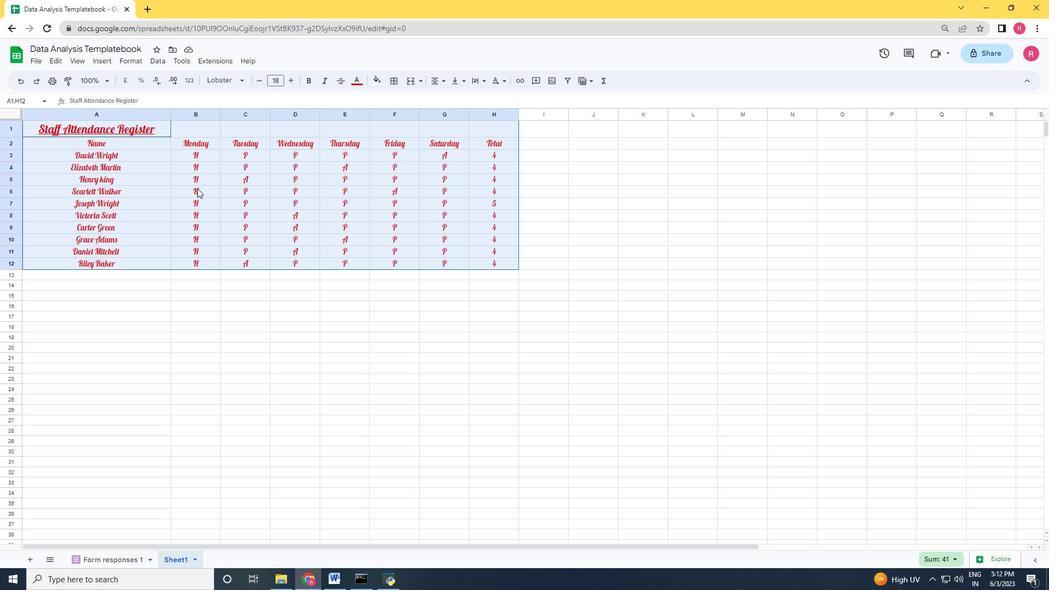 
Action: Mouse moved to (126, 61)
Screenshot: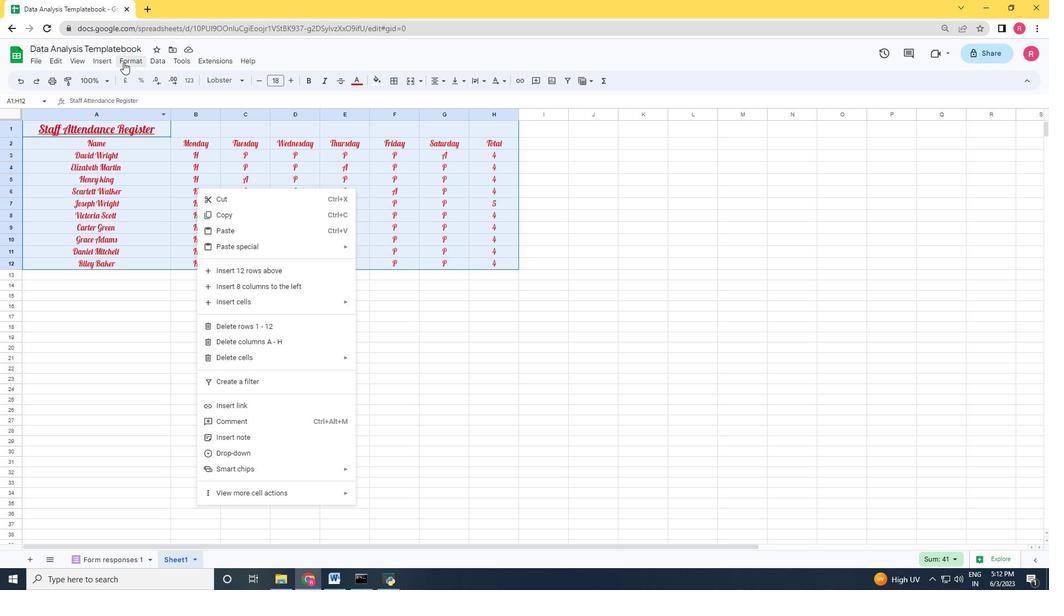 
Action: Mouse pressed left at (126, 61)
Screenshot: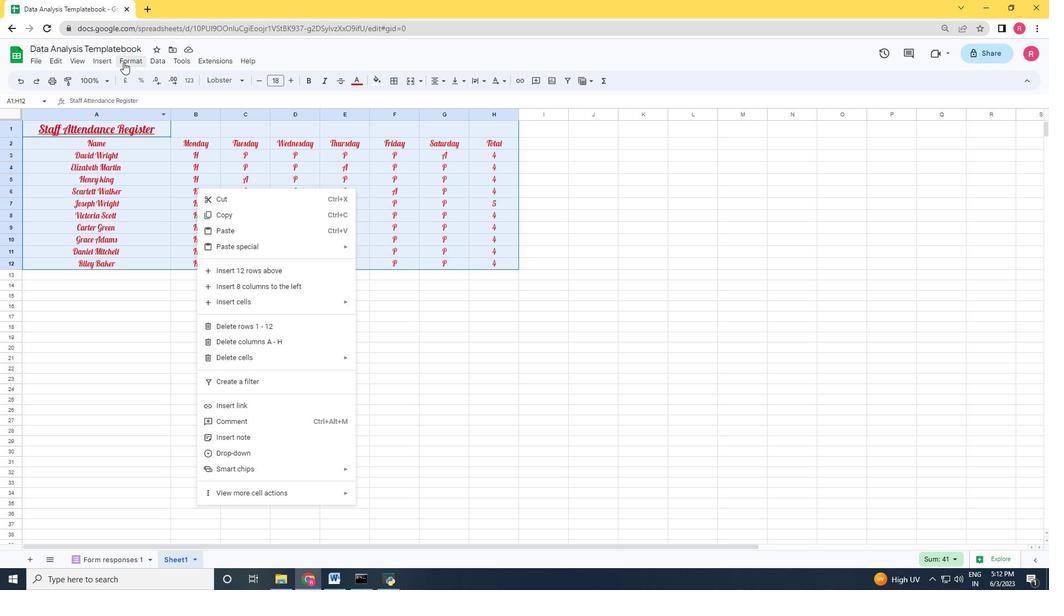 
Action: Mouse moved to (149, 283)
Screenshot: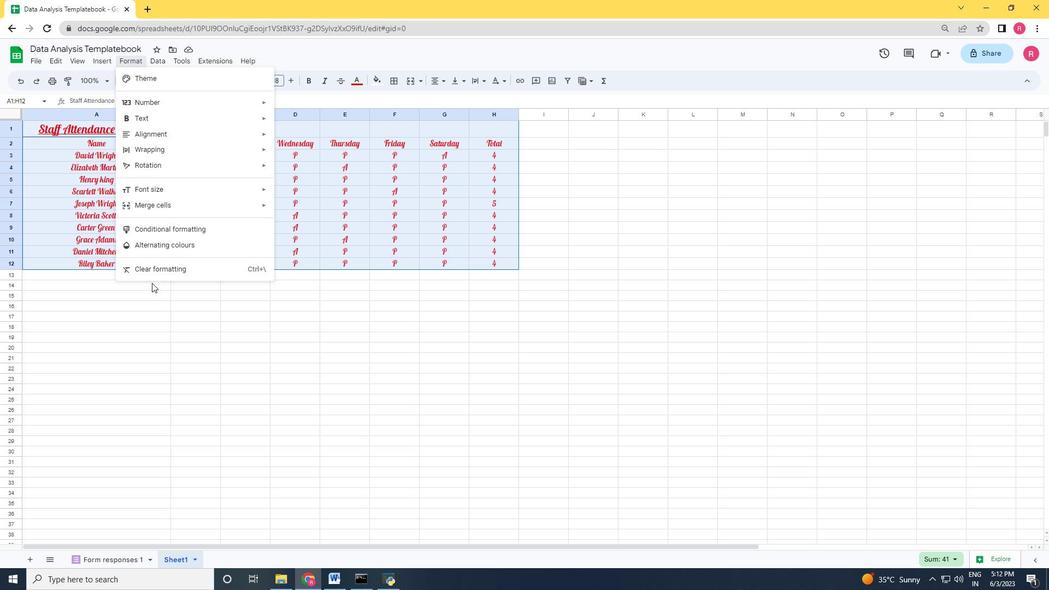 
Action: Mouse pressed left at (149, 283)
Screenshot: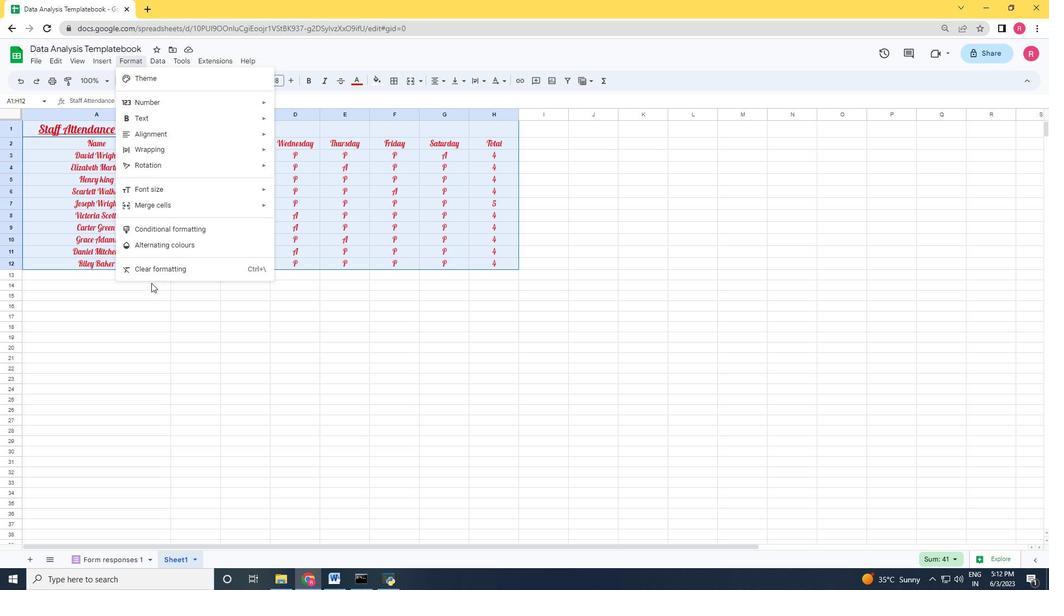 
Action: Mouse moved to (441, 81)
Screenshot: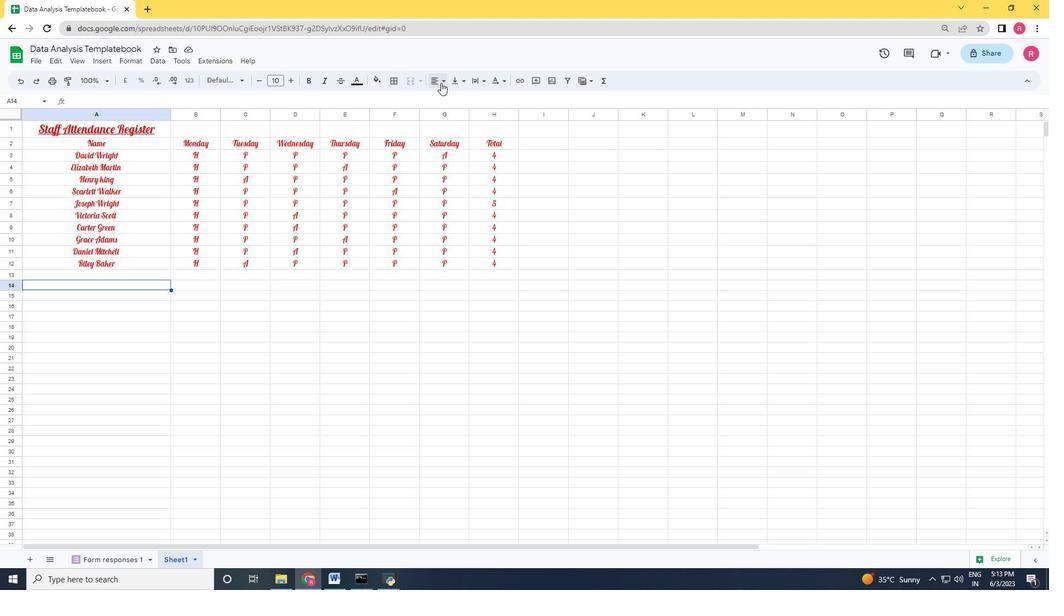 
Action: Mouse pressed left at (441, 81)
Screenshot: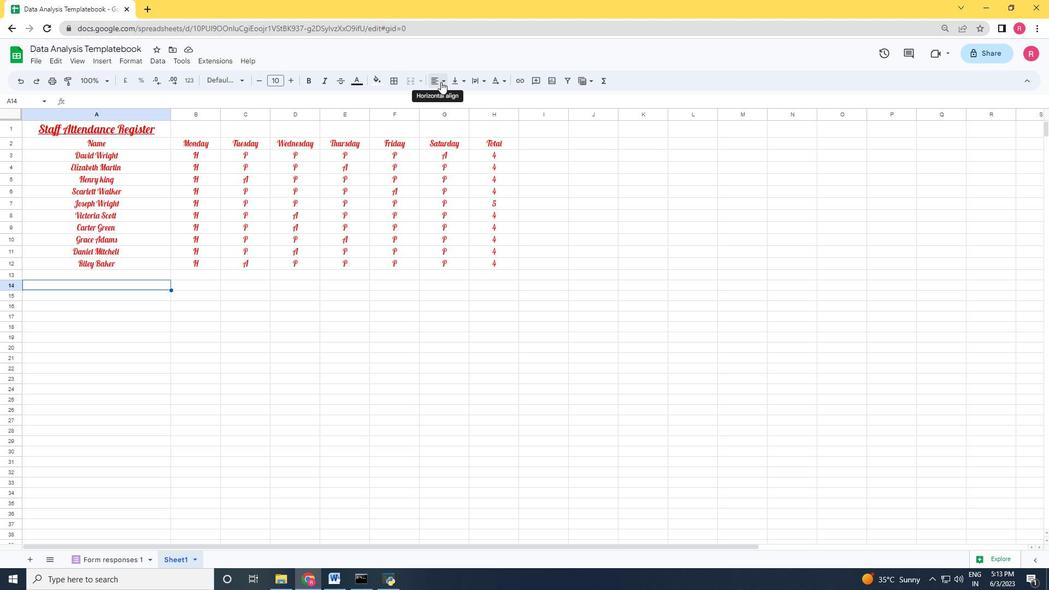 
Action: Mouse moved to (72, 141)
Screenshot: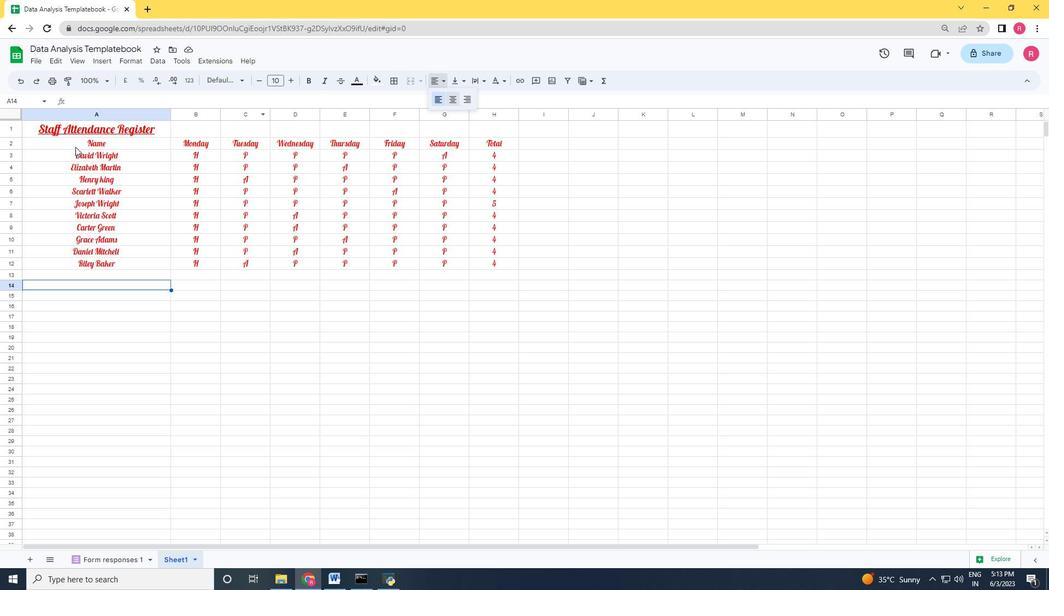 
Action: Mouse pressed left at (72, 141)
Screenshot: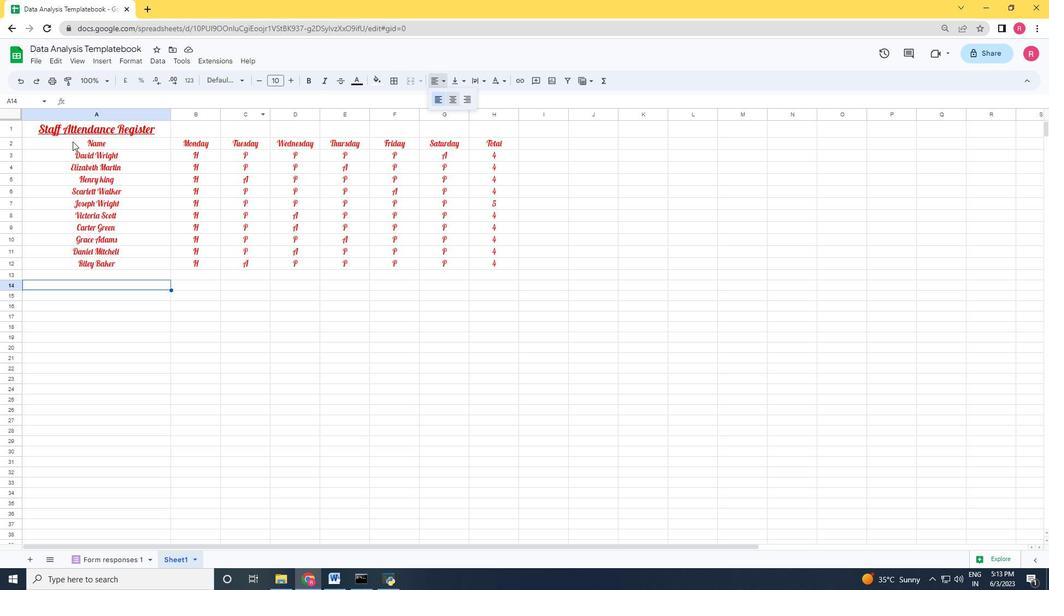 
Action: Mouse moved to (260, 81)
Screenshot: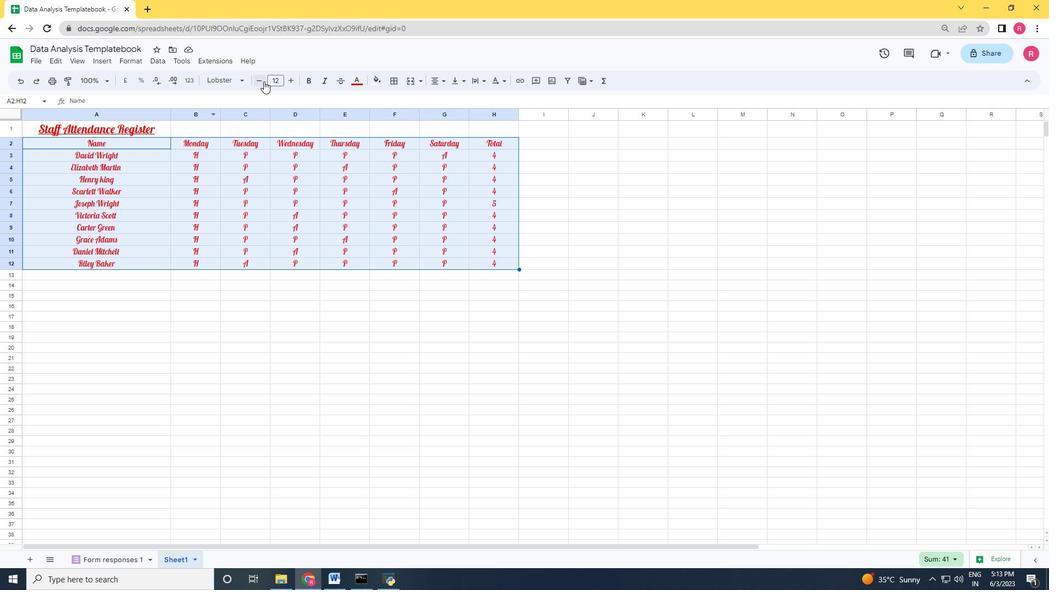 
Action: Mouse pressed left at (260, 81)
Screenshot: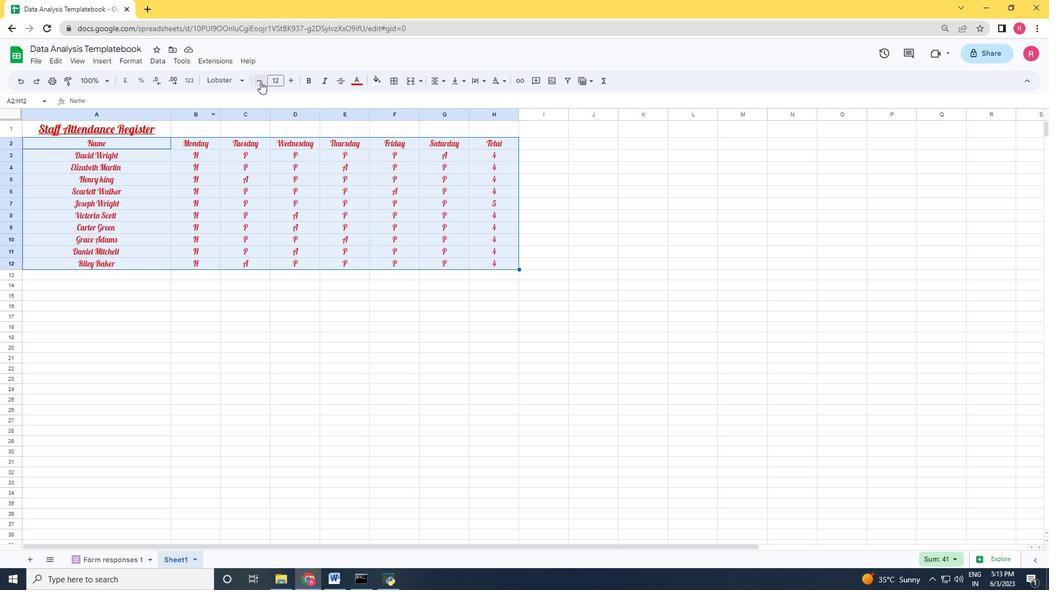
Action: Mouse pressed left at (260, 81)
Screenshot: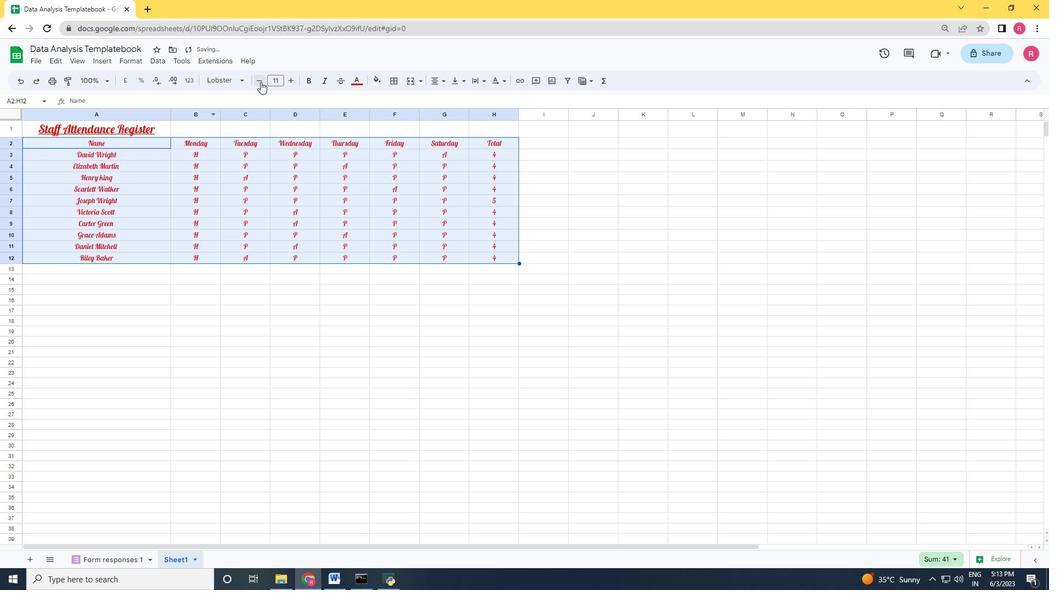 
Action: Mouse pressed left at (260, 81)
Screenshot: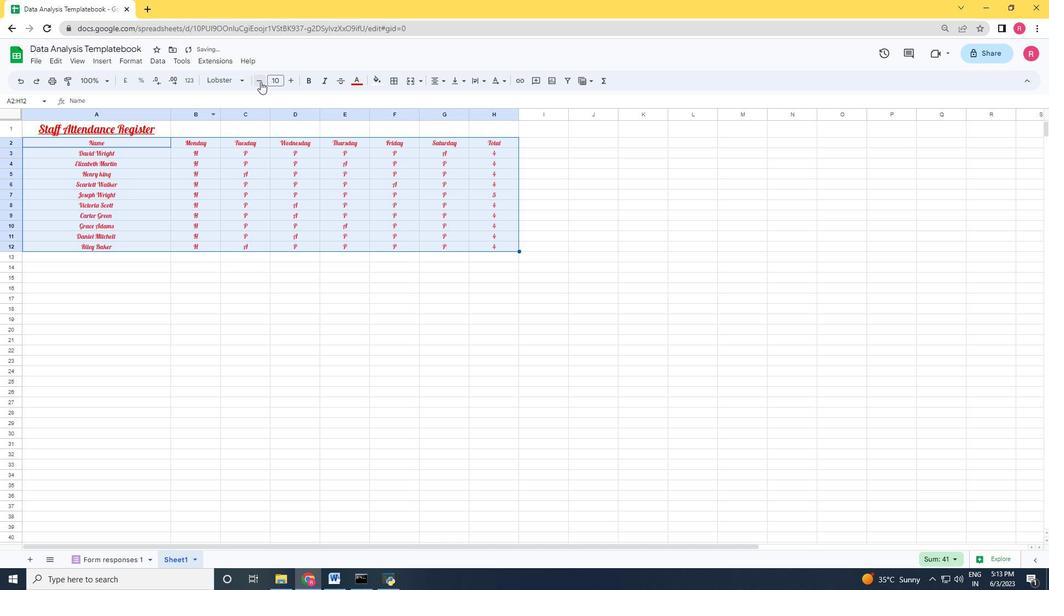 
Action: Mouse moved to (133, 272)
Screenshot: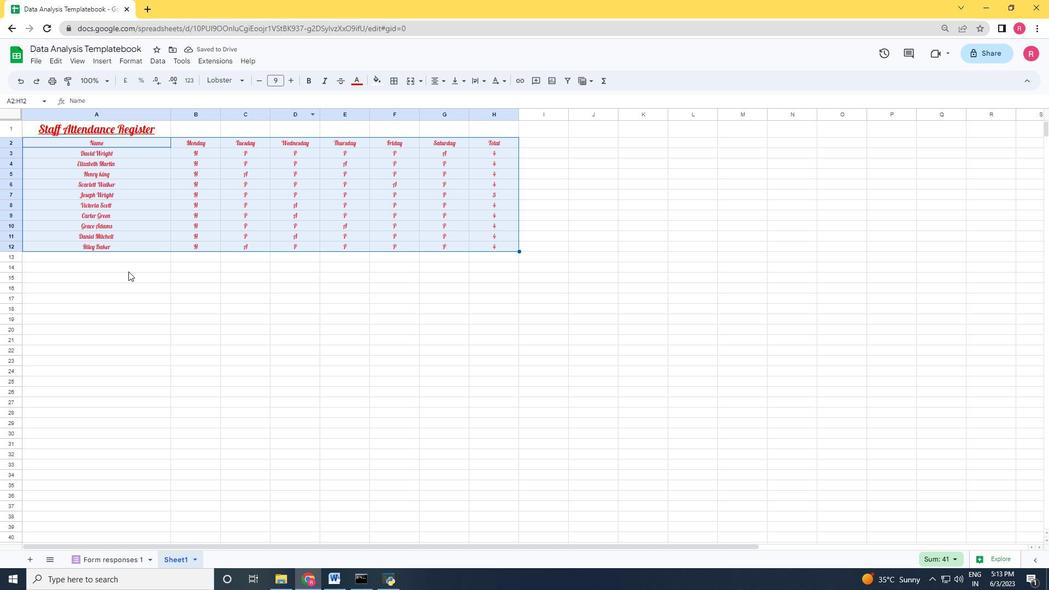 
Action: Mouse pressed left at (133, 272)
Screenshot: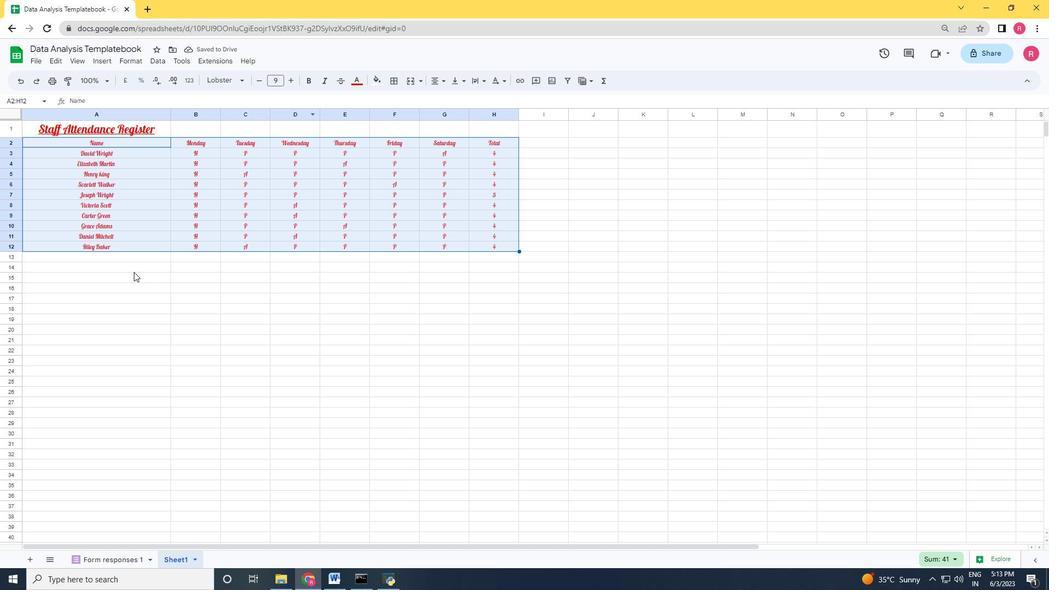 
Action: Mouse moved to (121, 196)
Screenshot: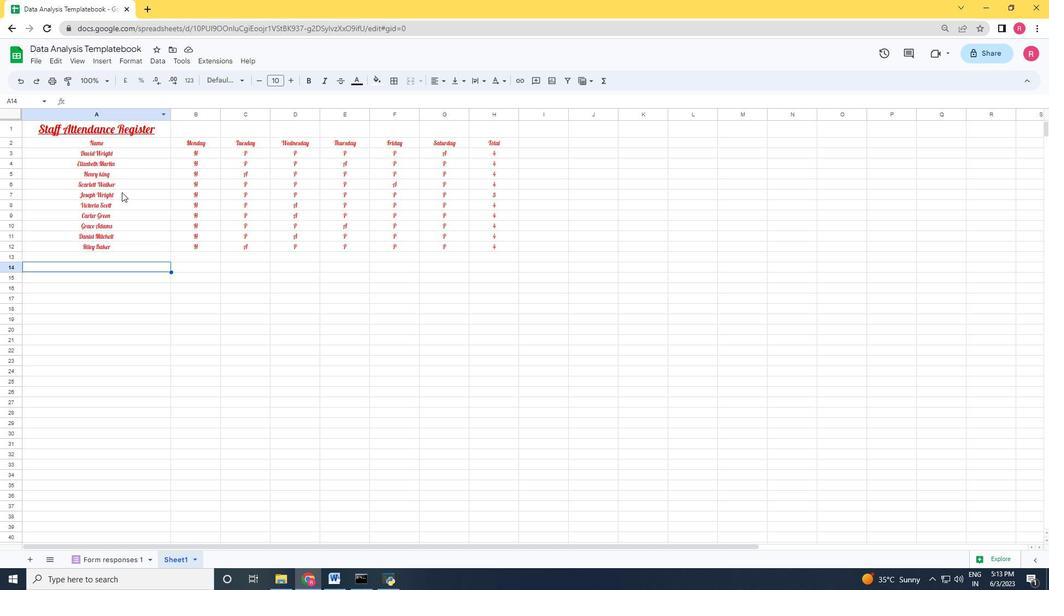 
